 Task: Search one way flight ticket for 5 adults, 2 children, 1 infant in seat and 1 infant on lap in economy from Vineyard Haven: Martha's Vineyard Airport to Rockford: Chicago Rockford International Airport(was Northwest Chicagoland Regional Airport At Rockford) on 5-1-2023. Choice of flights is JetBlue. Number of bags: 2 checked bags. Price is upto 83000. Outbound departure time preference is 15:45.
Action: Mouse moved to (184, 339)
Screenshot: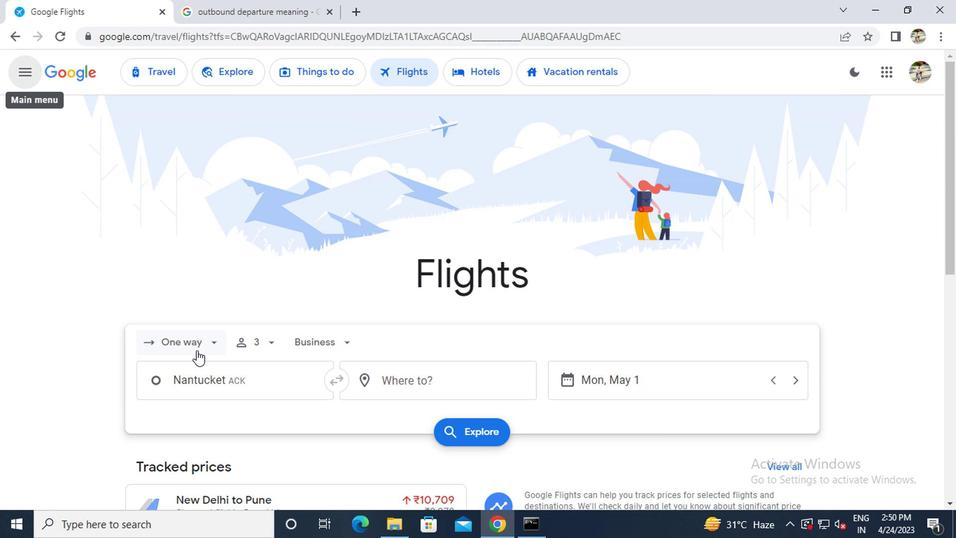 
Action: Mouse pressed left at (184, 339)
Screenshot: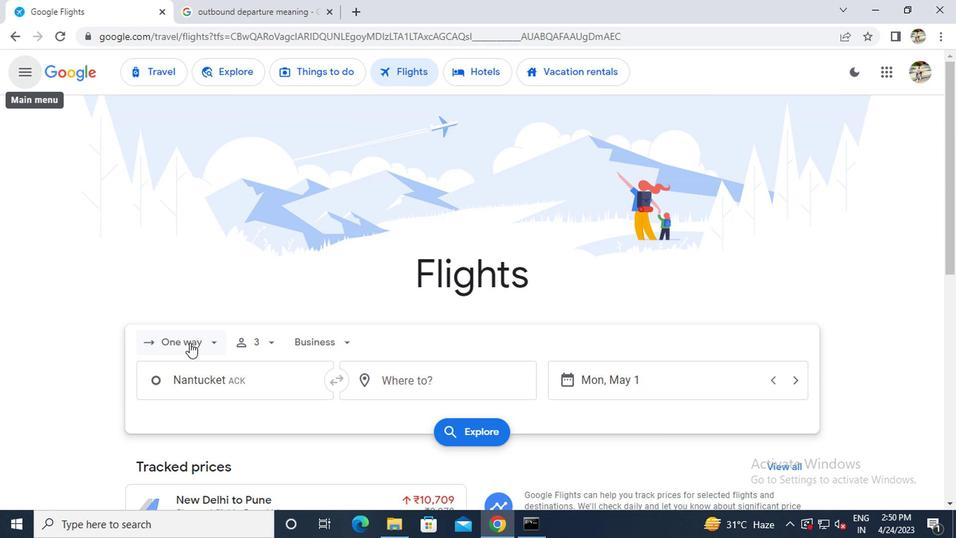 
Action: Mouse moved to (181, 400)
Screenshot: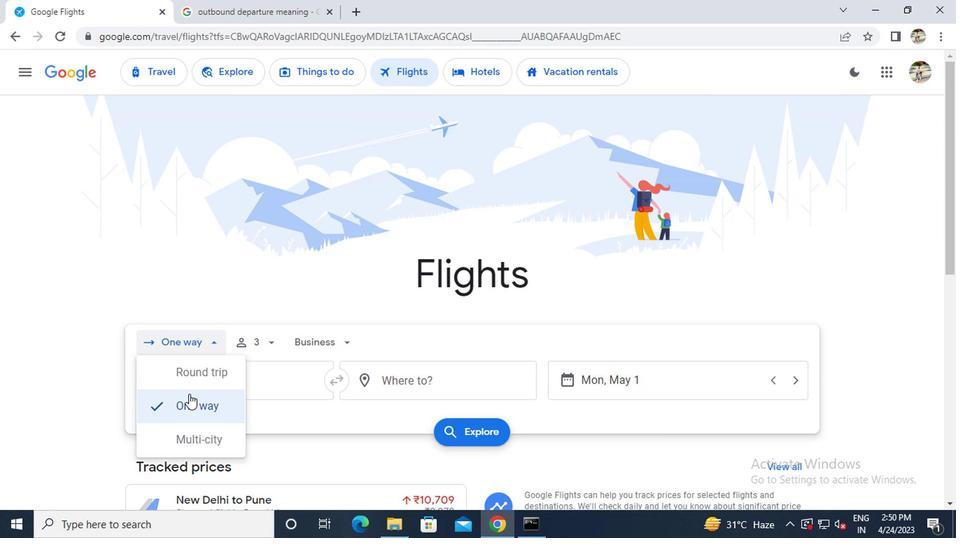 
Action: Mouse pressed left at (181, 400)
Screenshot: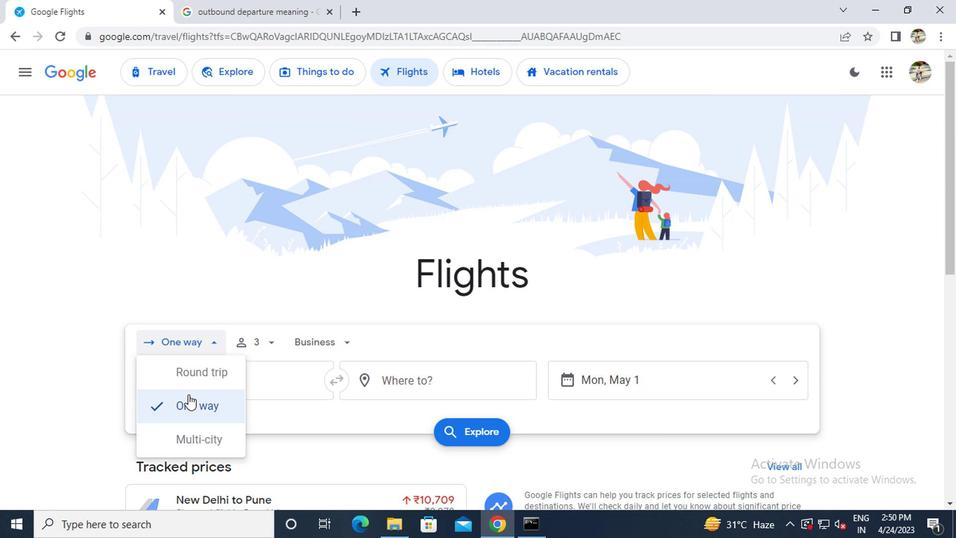 
Action: Mouse moved to (246, 350)
Screenshot: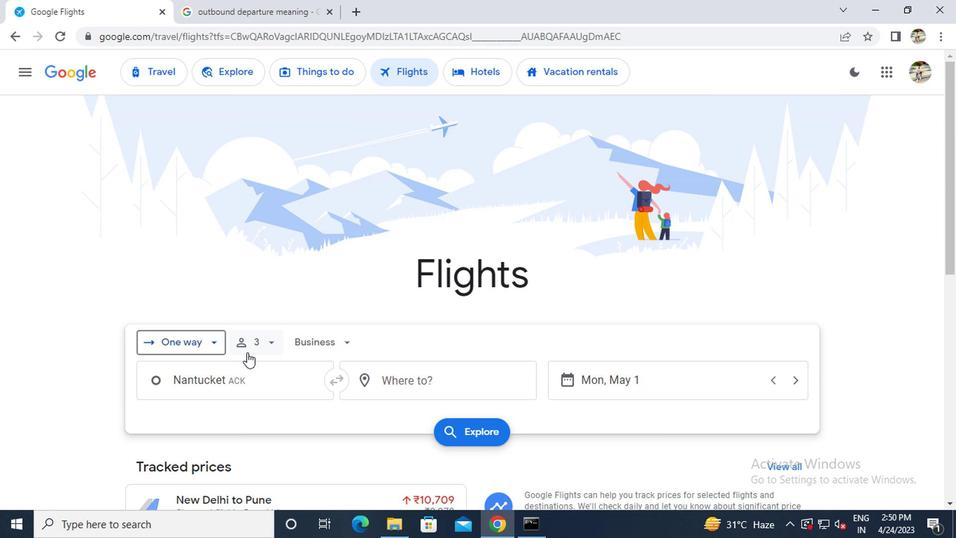
Action: Mouse pressed left at (246, 350)
Screenshot: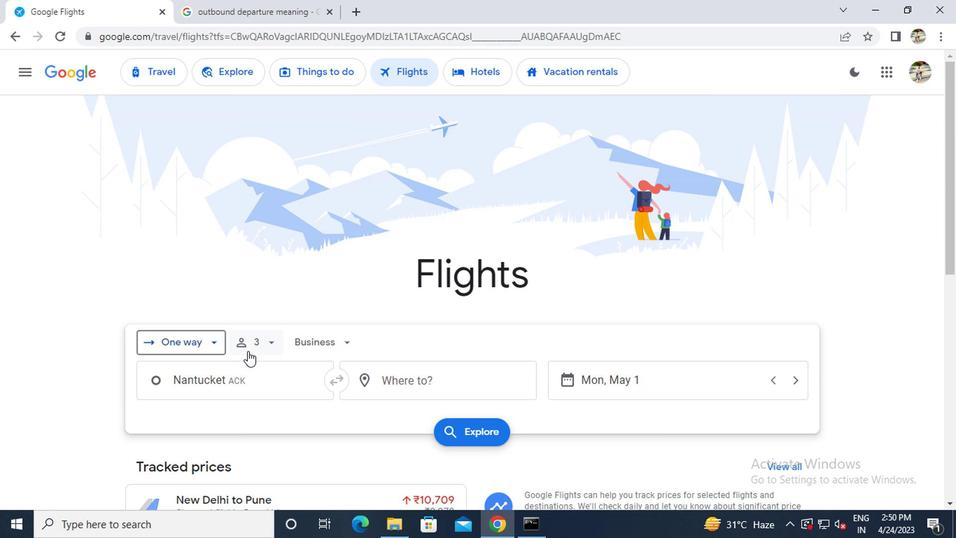 
Action: Mouse moved to (374, 378)
Screenshot: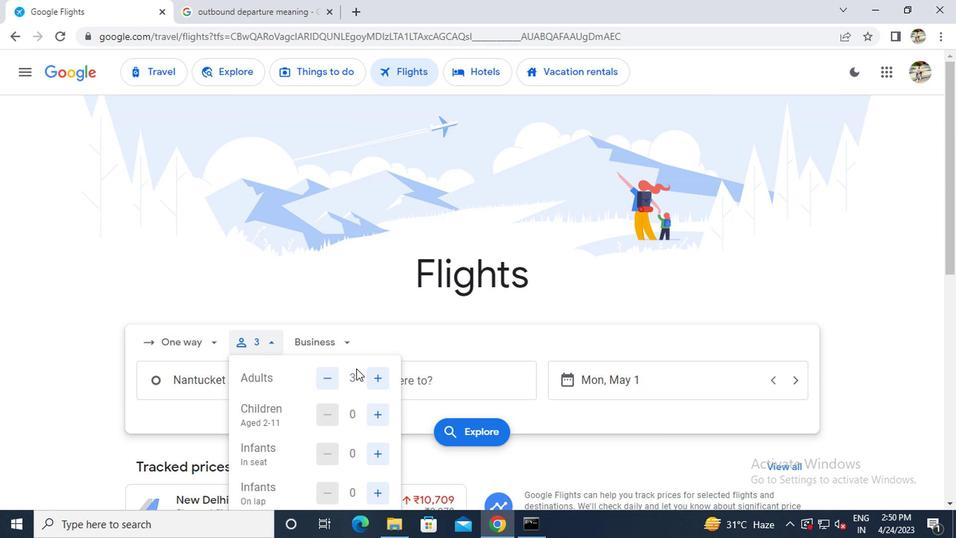 
Action: Mouse pressed left at (374, 378)
Screenshot: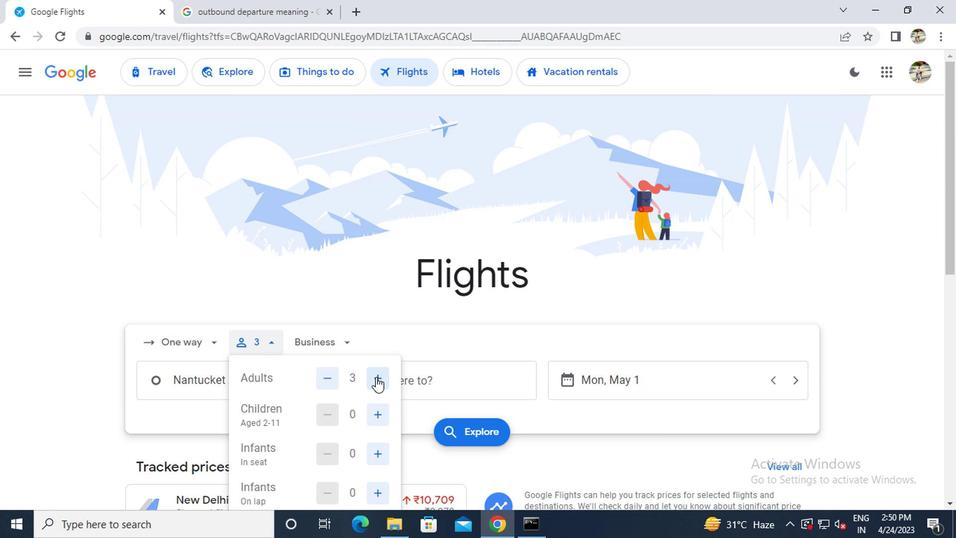 
Action: Mouse pressed left at (374, 378)
Screenshot: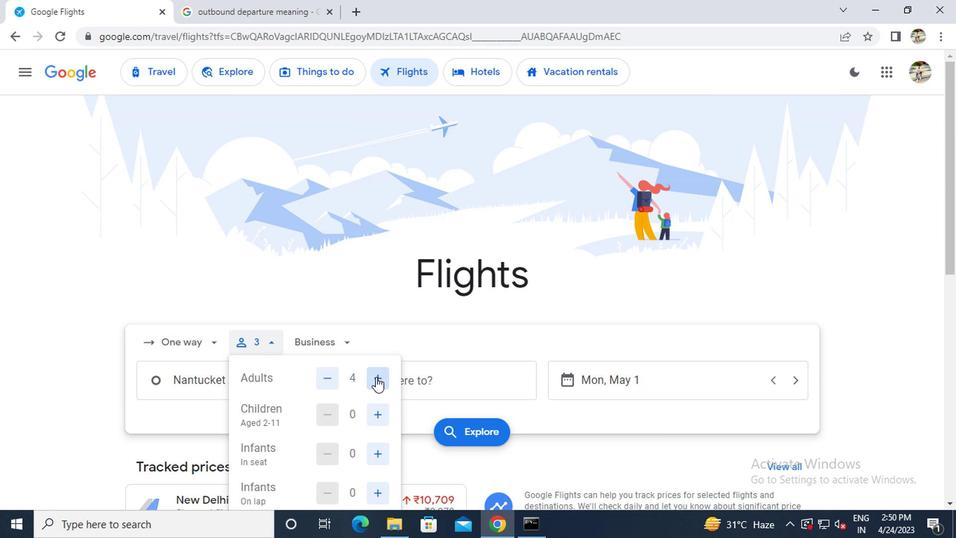 
Action: Mouse moved to (374, 406)
Screenshot: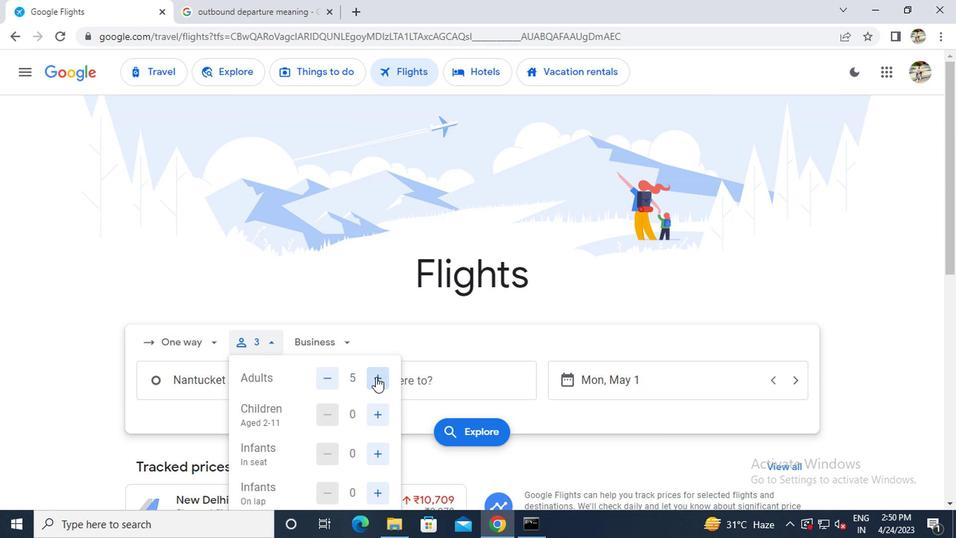 
Action: Mouse pressed left at (374, 406)
Screenshot: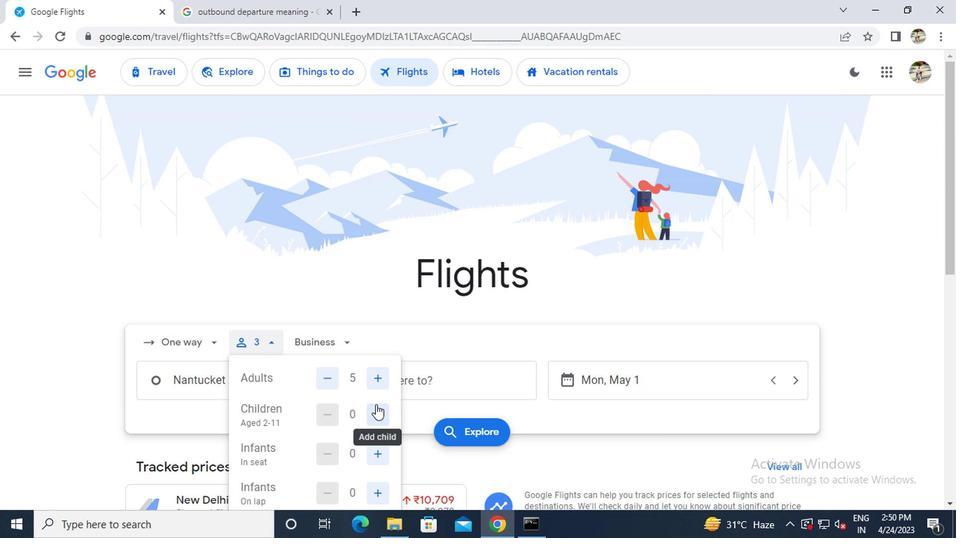 
Action: Mouse pressed left at (374, 406)
Screenshot: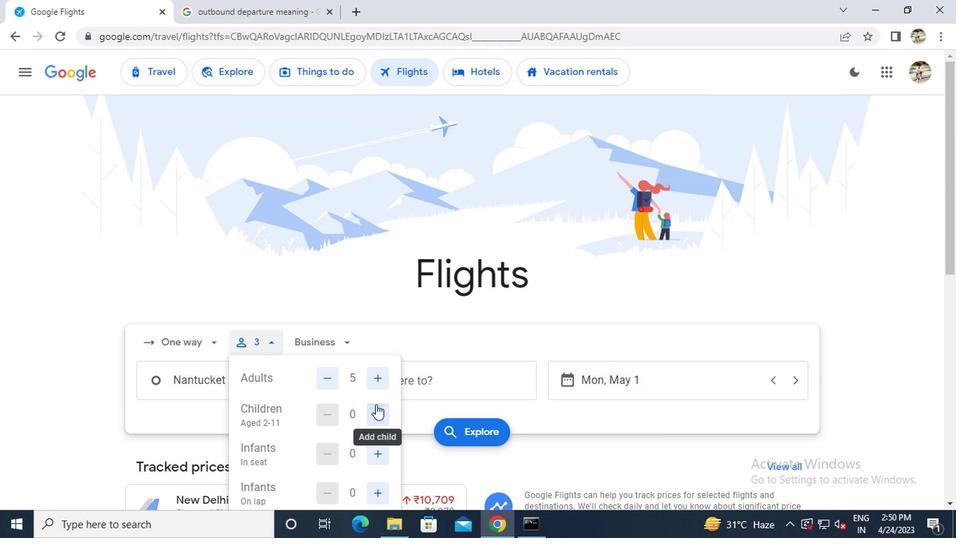 
Action: Mouse moved to (367, 451)
Screenshot: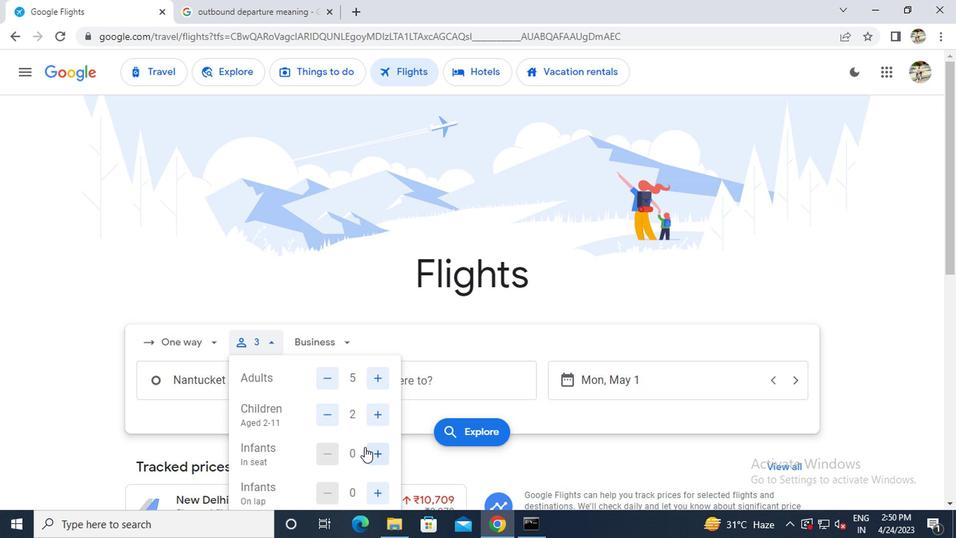 
Action: Mouse pressed left at (367, 451)
Screenshot: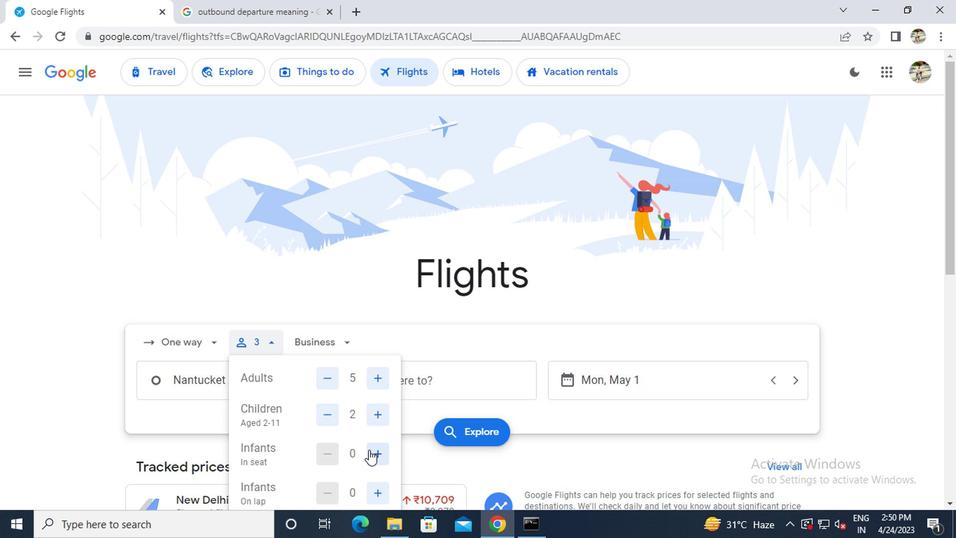 
Action: Mouse moved to (375, 490)
Screenshot: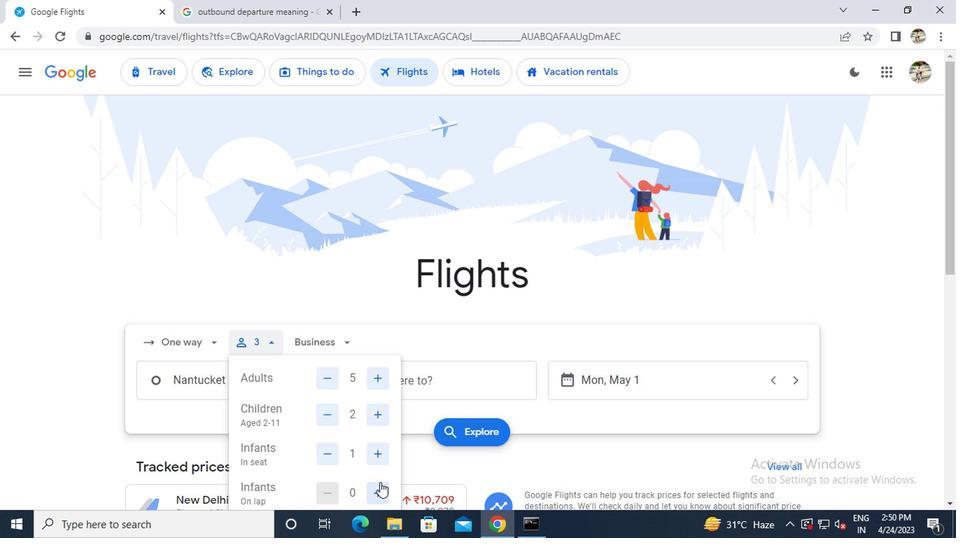 
Action: Mouse pressed left at (375, 490)
Screenshot: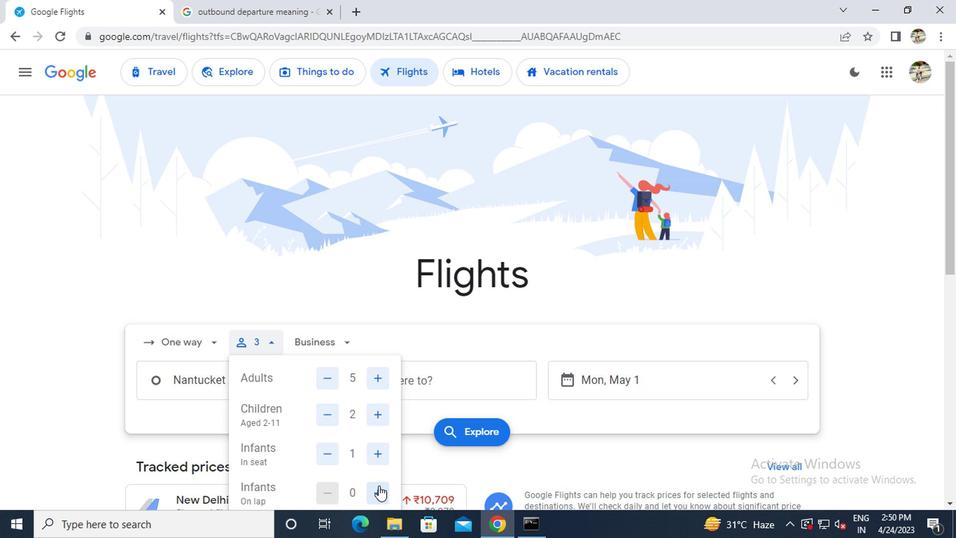 
Action: Mouse moved to (367, 479)
Screenshot: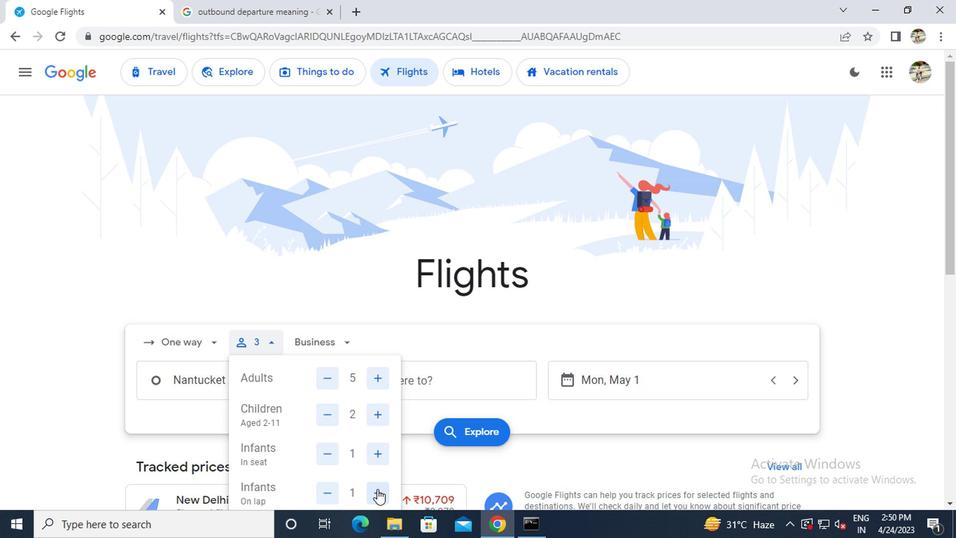 
Action: Mouse scrolled (367, 478) with delta (0, 0)
Screenshot: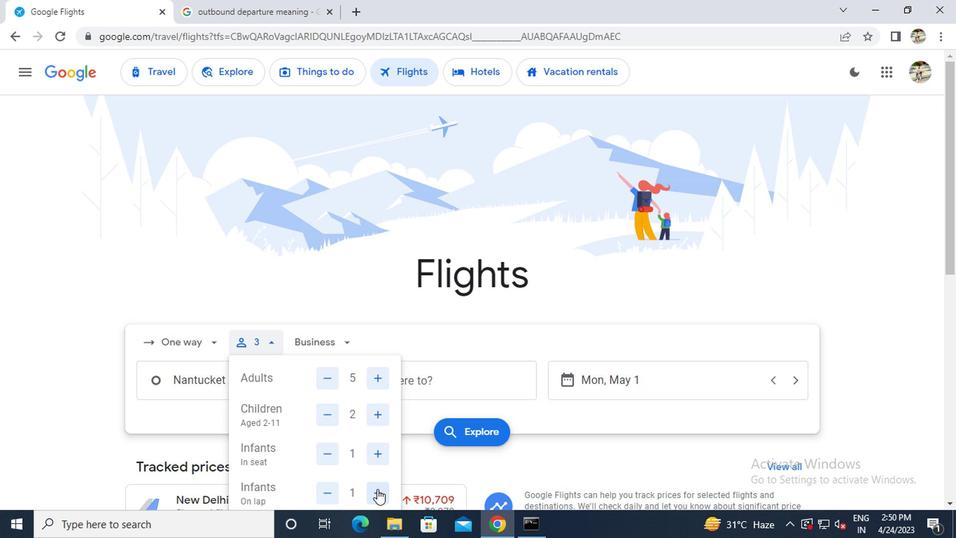
Action: Mouse scrolled (367, 478) with delta (0, 0)
Screenshot: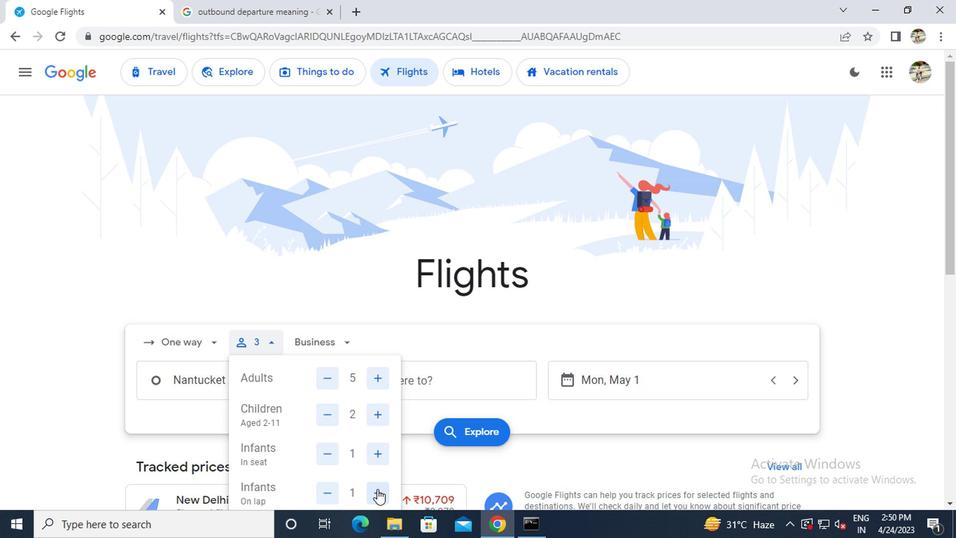 
Action: Mouse moved to (363, 395)
Screenshot: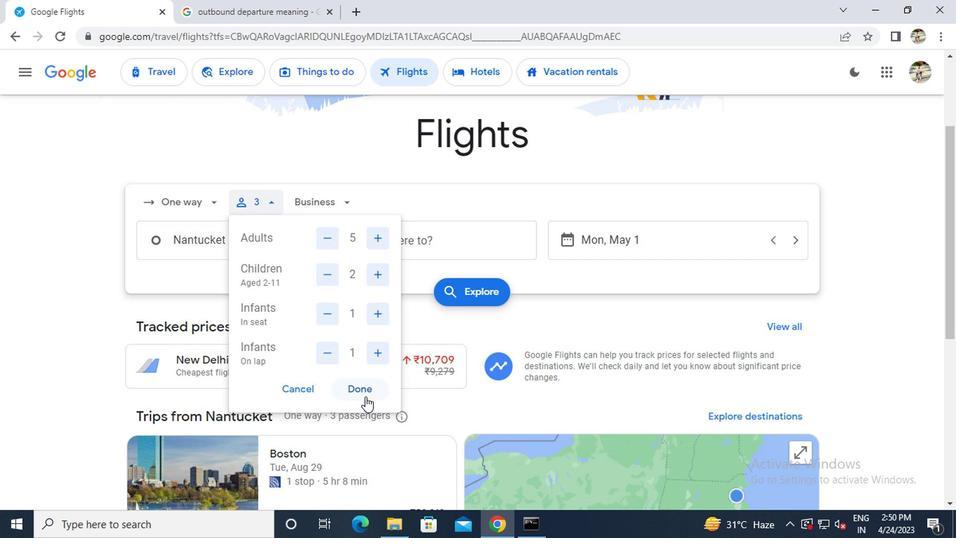 
Action: Mouse pressed left at (363, 395)
Screenshot: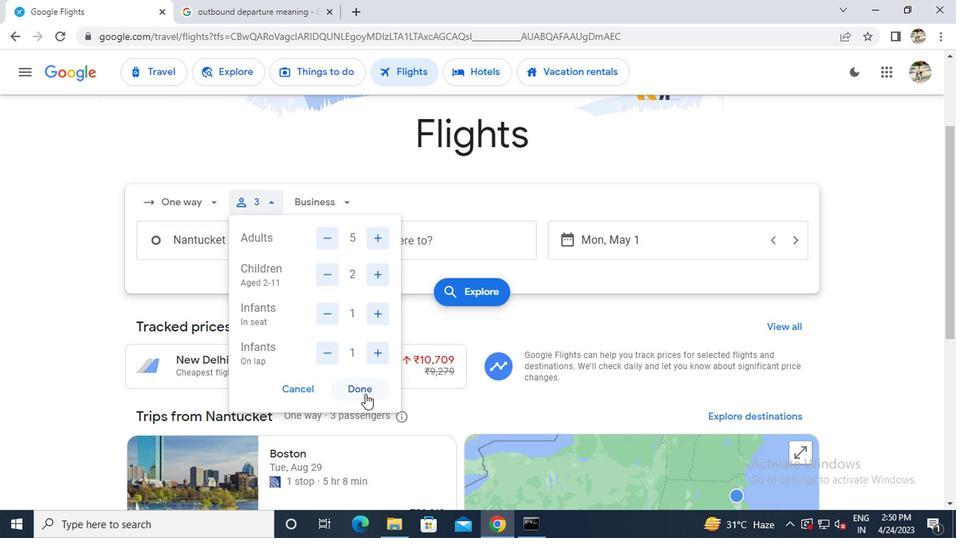 
Action: Mouse moved to (302, 196)
Screenshot: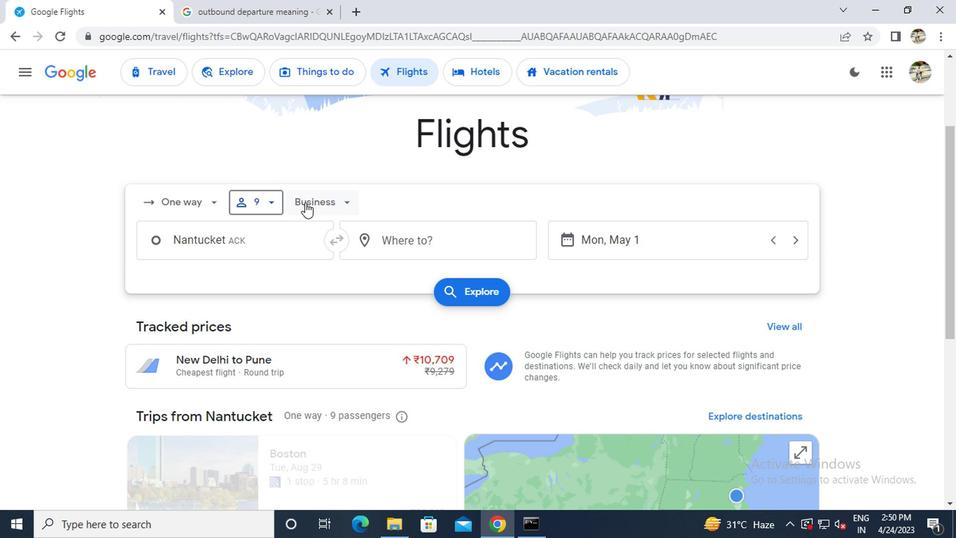 
Action: Mouse pressed left at (302, 196)
Screenshot: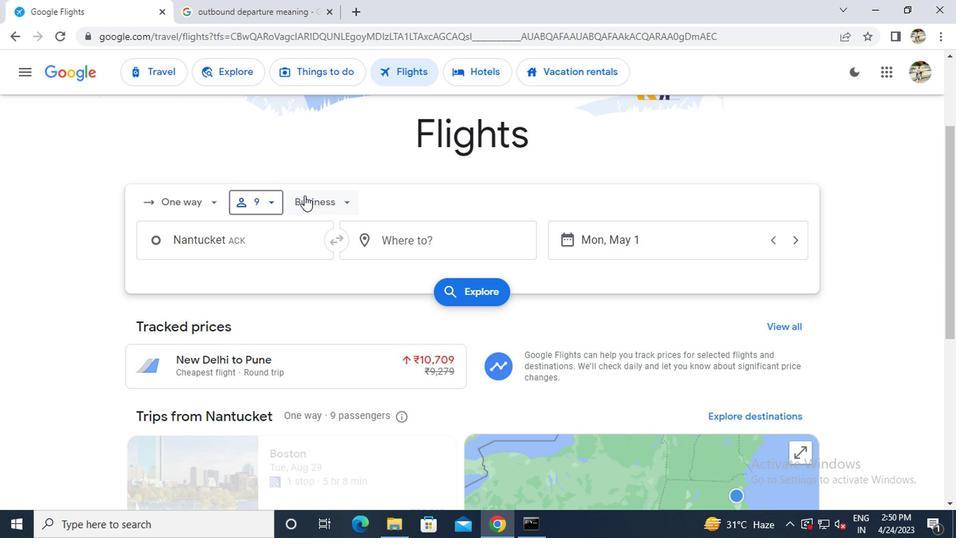 
Action: Mouse moved to (323, 228)
Screenshot: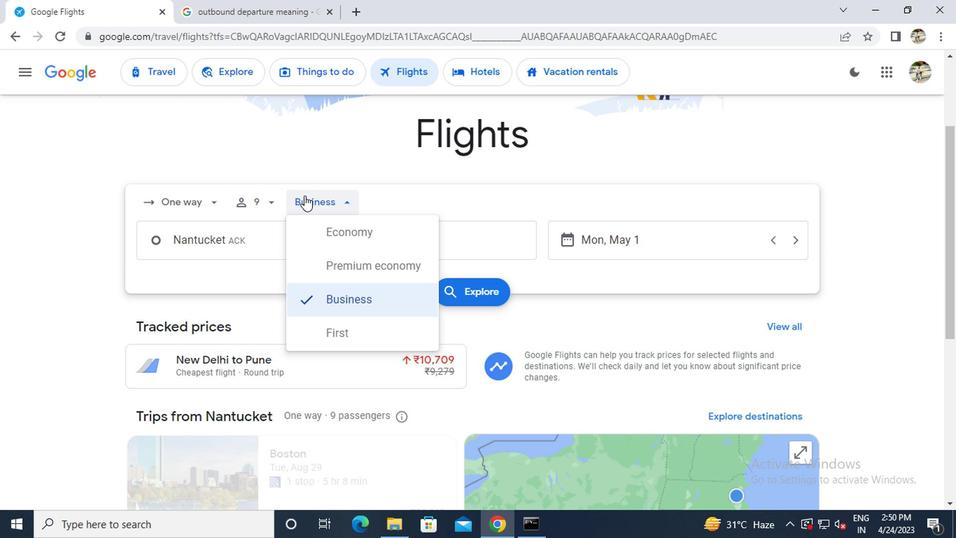 
Action: Mouse pressed left at (323, 228)
Screenshot: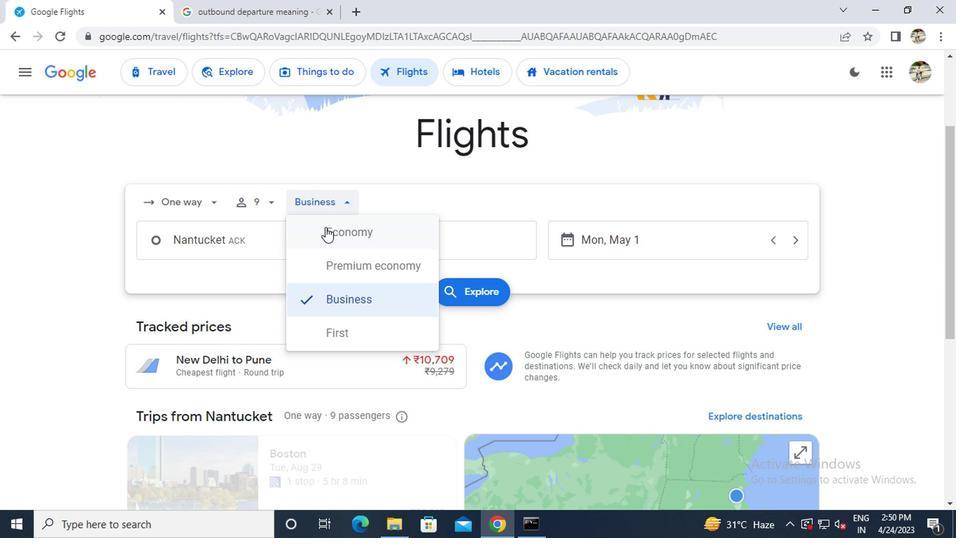 
Action: Mouse moved to (242, 243)
Screenshot: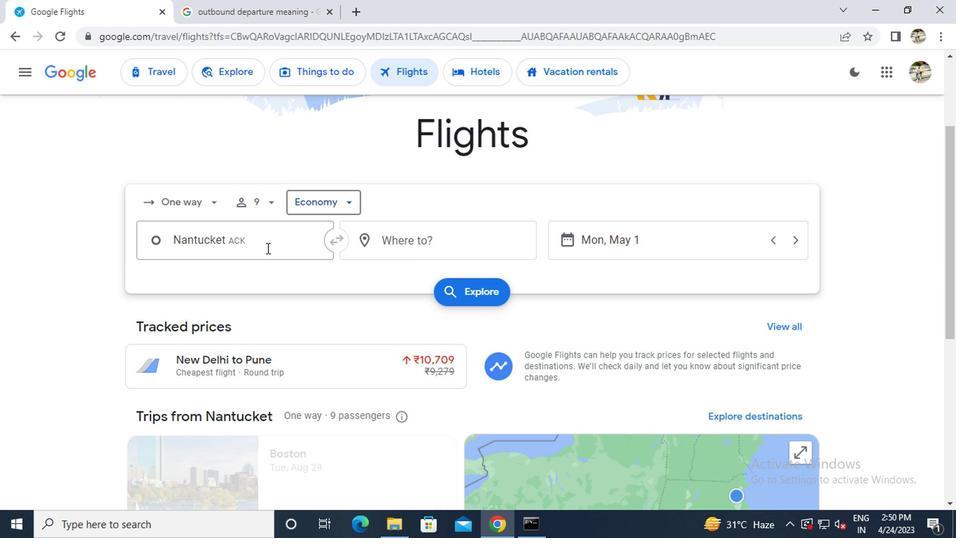 
Action: Mouse pressed left at (242, 243)
Screenshot: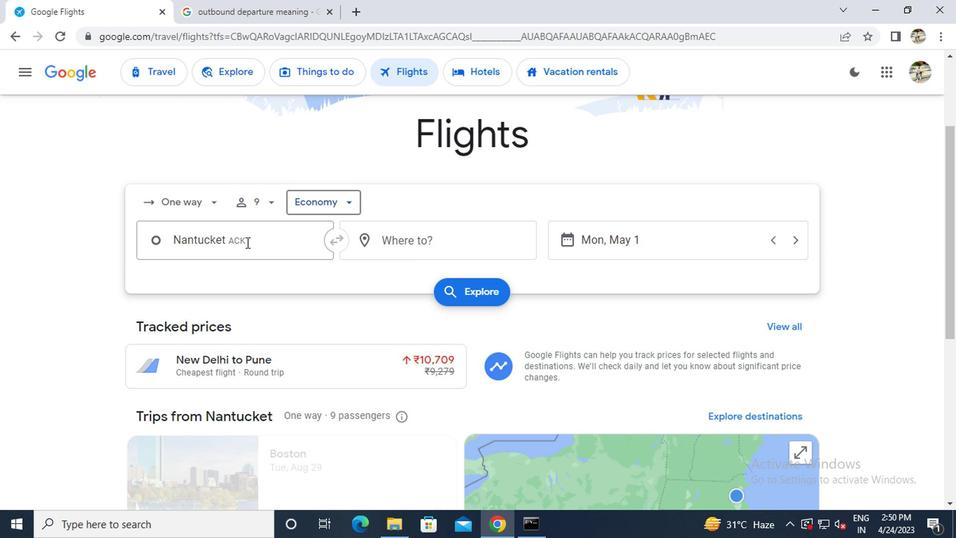 
Action: Key pressed <Key.caps_lock>v<Key.caps_lock>ineyard<Key.space>haven<Key.backspace><Key.backspace><Key.backspace><Key.backspace><Key.backspace>
Screenshot: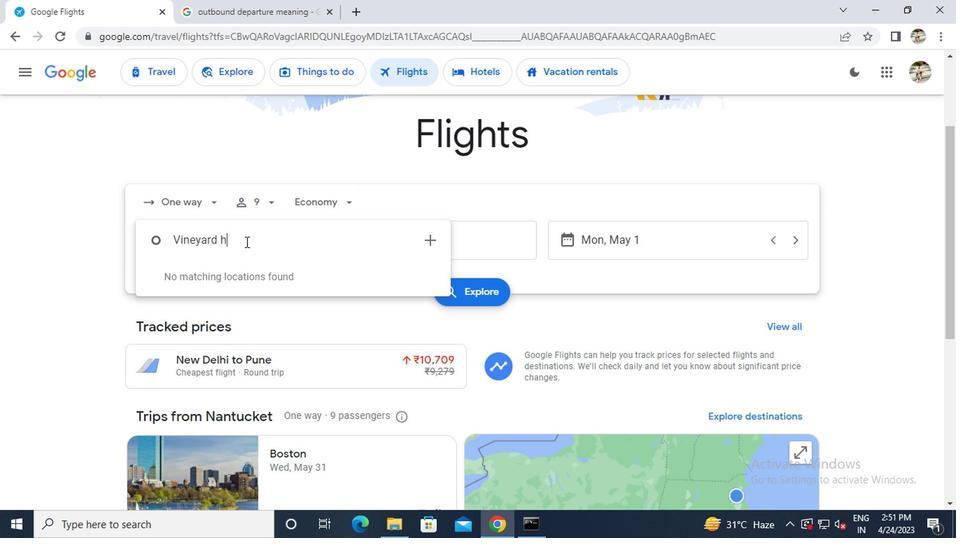 
Action: Mouse moved to (238, 351)
Screenshot: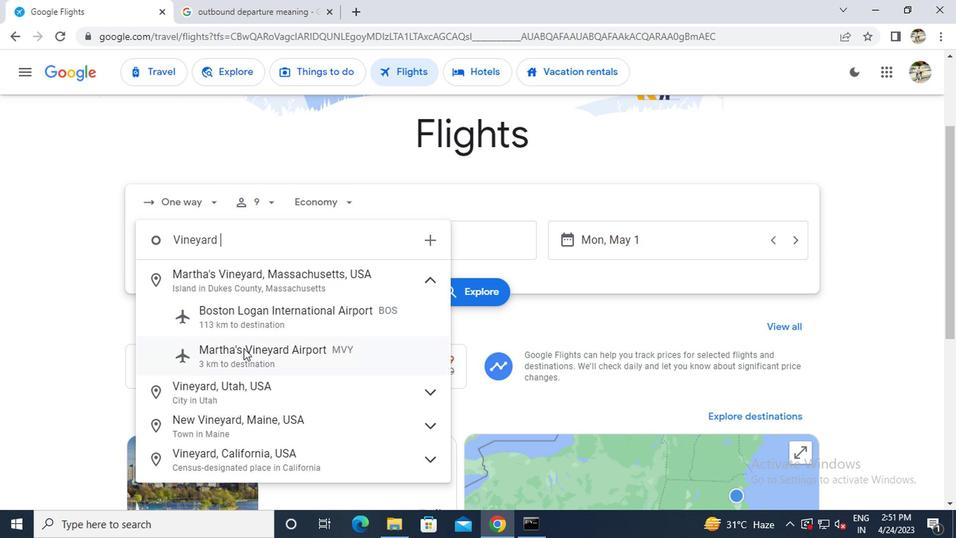 
Action: Mouse pressed left at (238, 351)
Screenshot: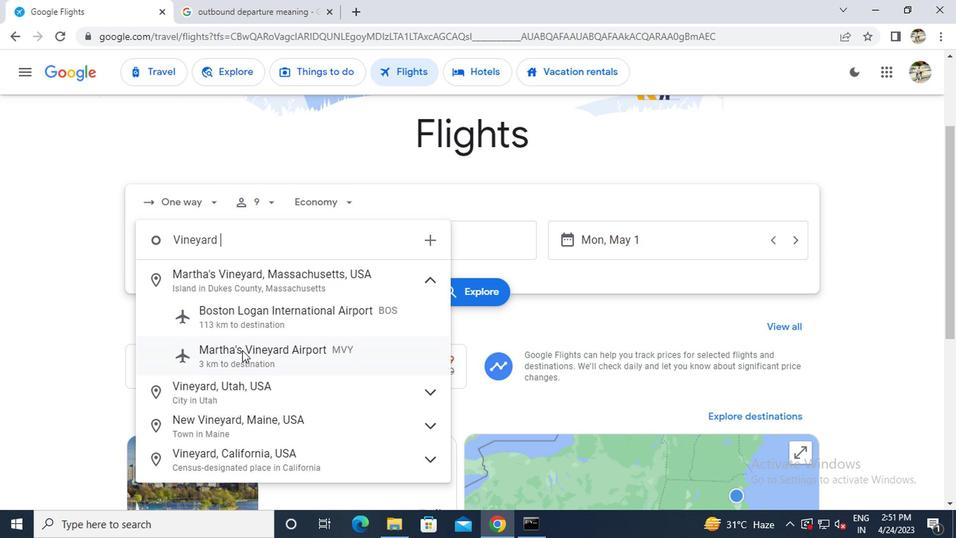 
Action: Mouse moved to (432, 250)
Screenshot: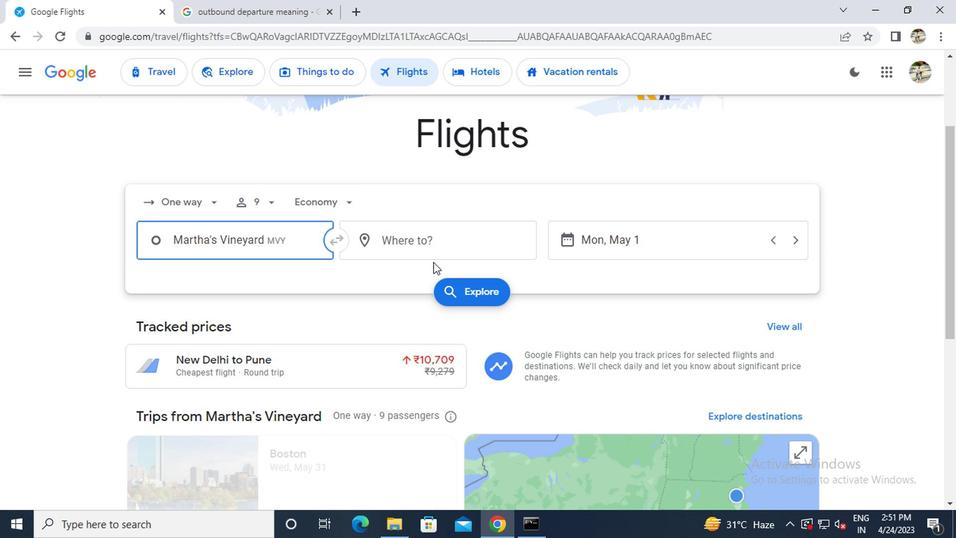 
Action: Mouse pressed left at (432, 250)
Screenshot: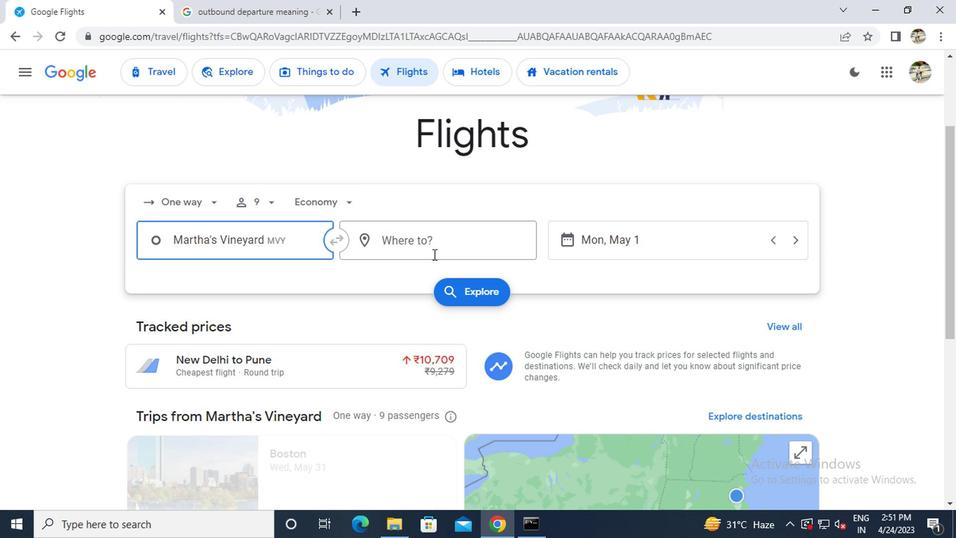 
Action: Key pressed <Key.caps_lock>r<Key.caps_lock>ockford
Screenshot: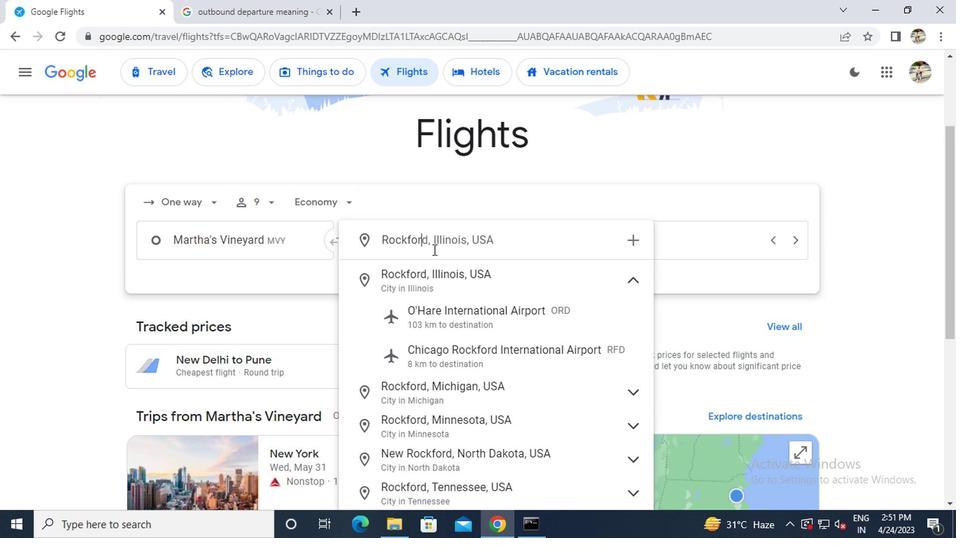 
Action: Mouse moved to (445, 353)
Screenshot: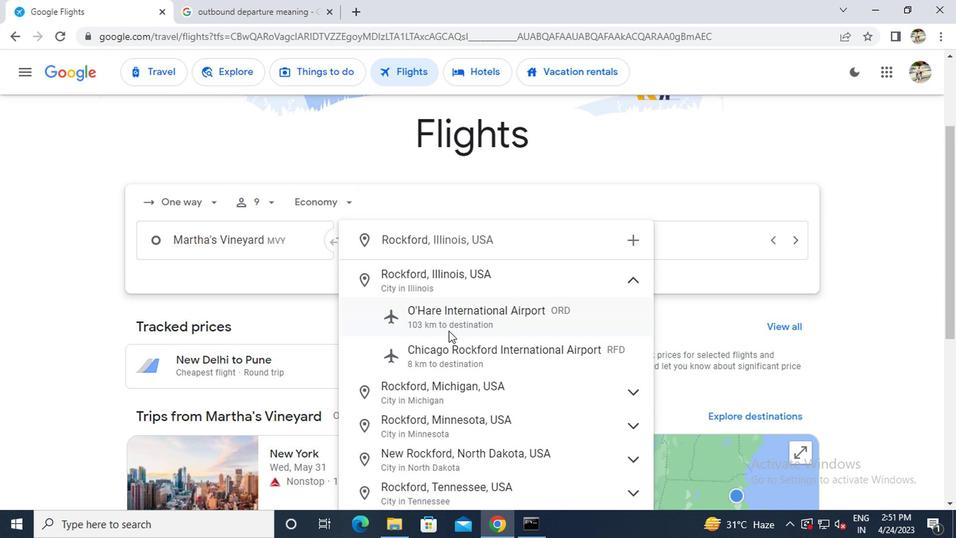 
Action: Mouse pressed left at (445, 353)
Screenshot: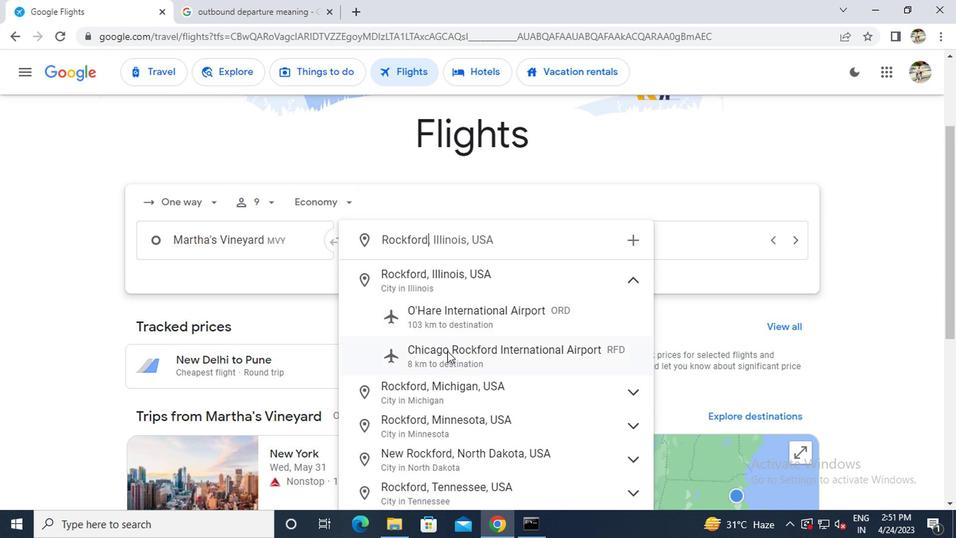 
Action: Mouse moved to (721, 238)
Screenshot: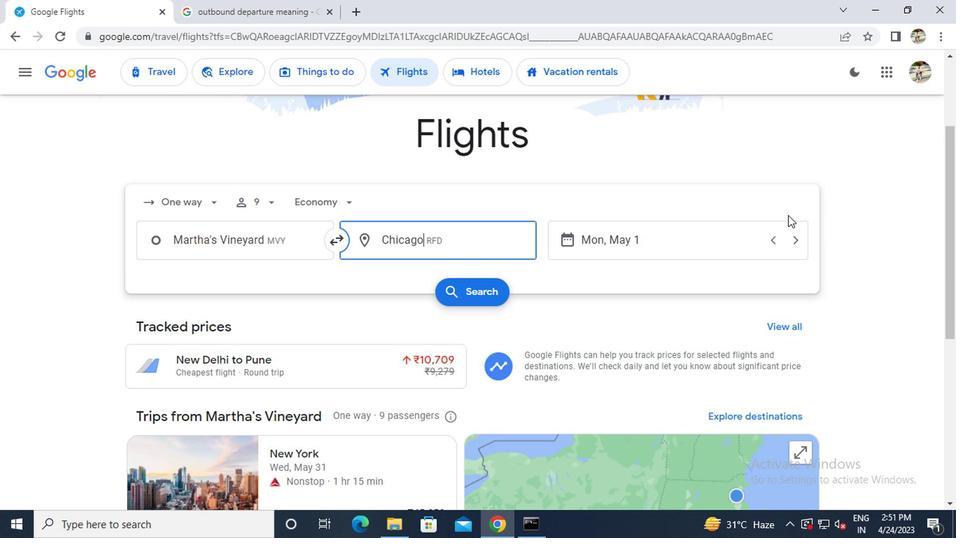
Action: Mouse pressed left at (721, 238)
Screenshot: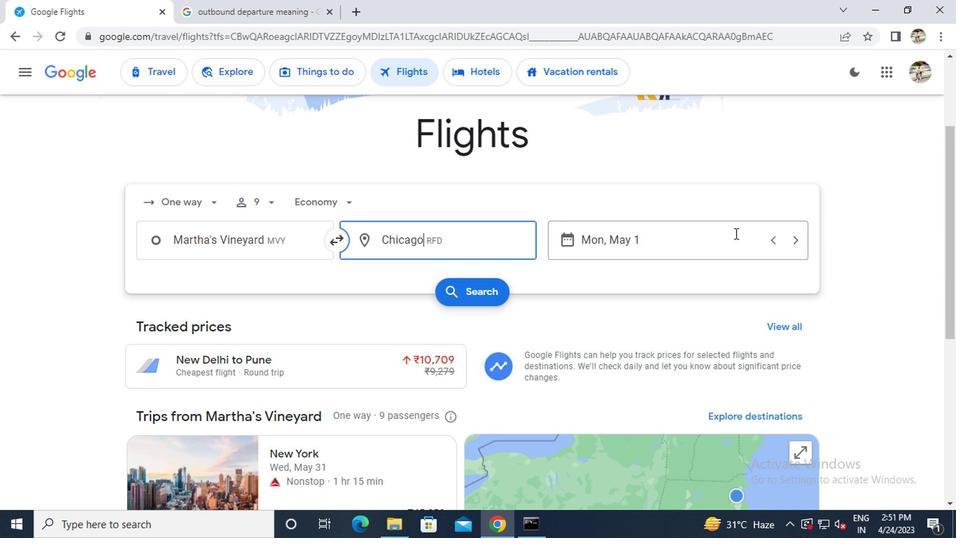 
Action: Mouse moved to (608, 253)
Screenshot: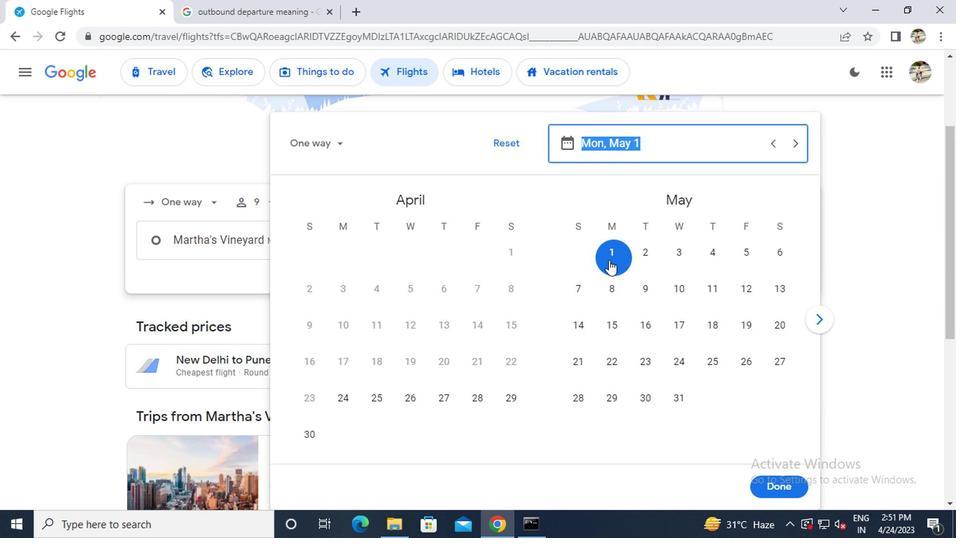 
Action: Mouse pressed left at (608, 253)
Screenshot: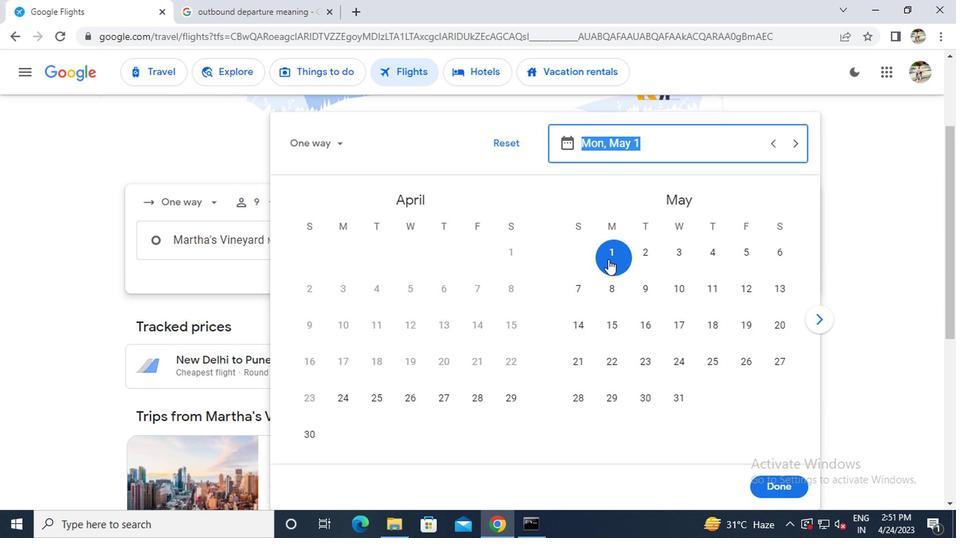 
Action: Mouse moved to (768, 480)
Screenshot: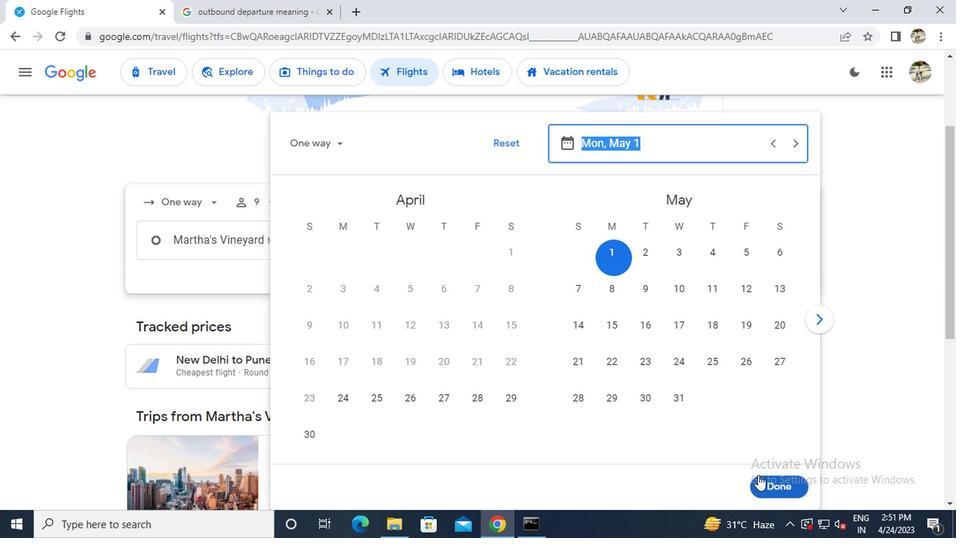 
Action: Mouse pressed left at (768, 480)
Screenshot: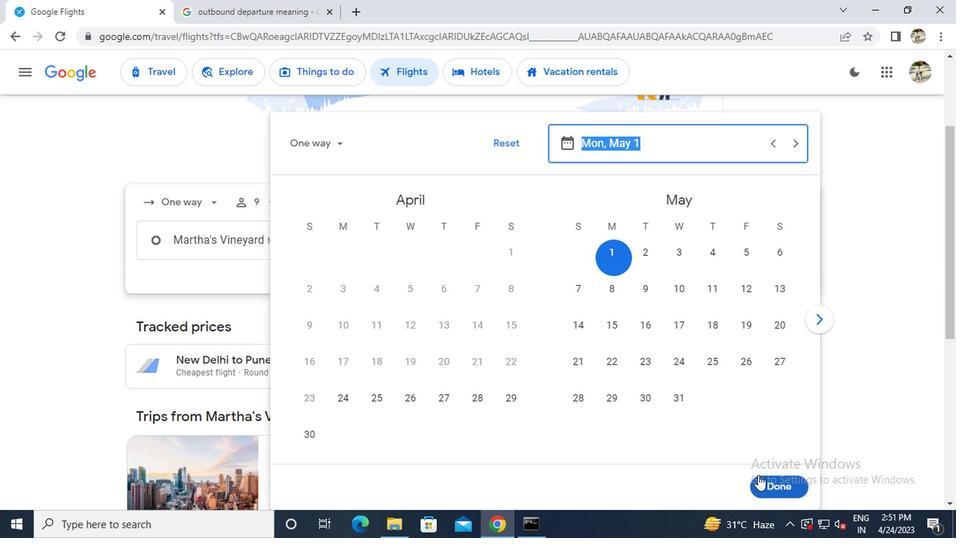 
Action: Mouse moved to (477, 289)
Screenshot: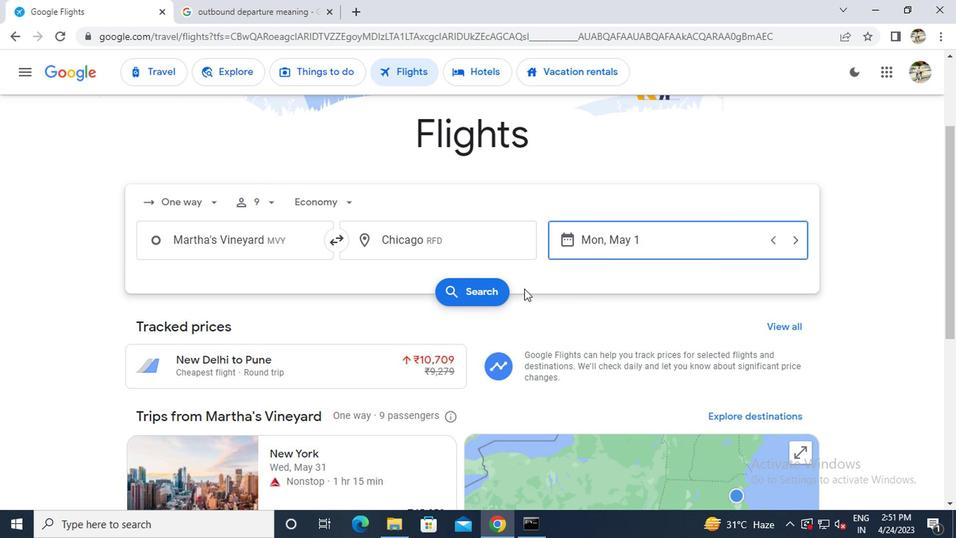 
Action: Mouse pressed left at (477, 289)
Screenshot: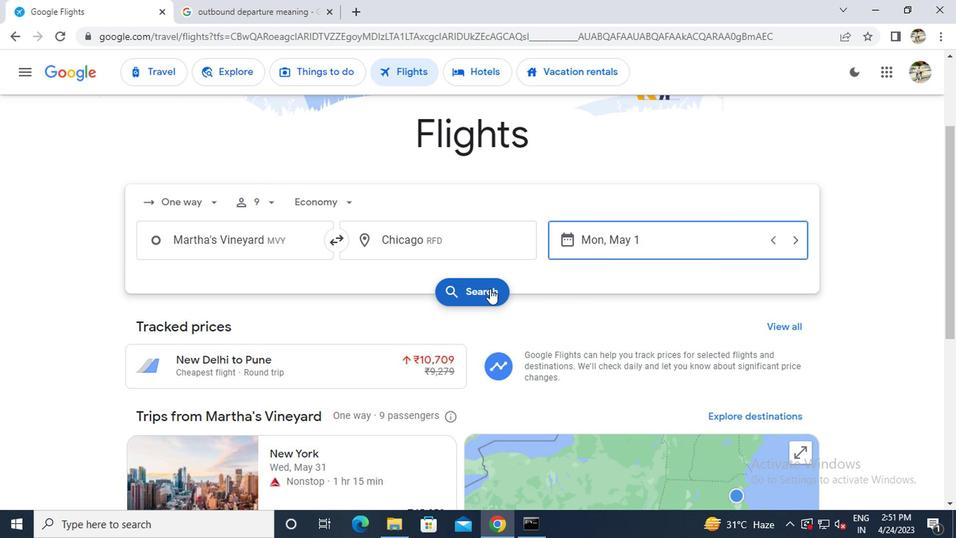 
Action: Mouse moved to (158, 202)
Screenshot: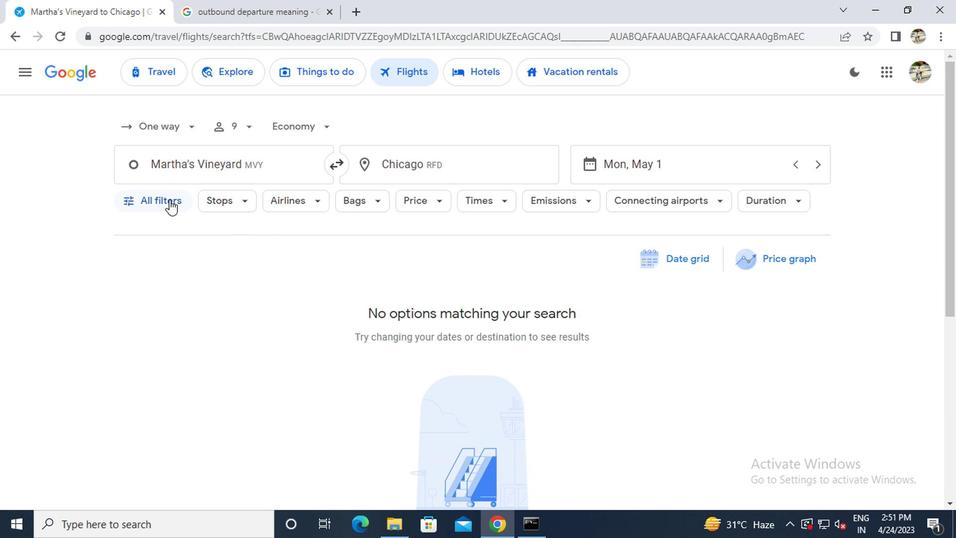 
Action: Mouse pressed left at (158, 202)
Screenshot: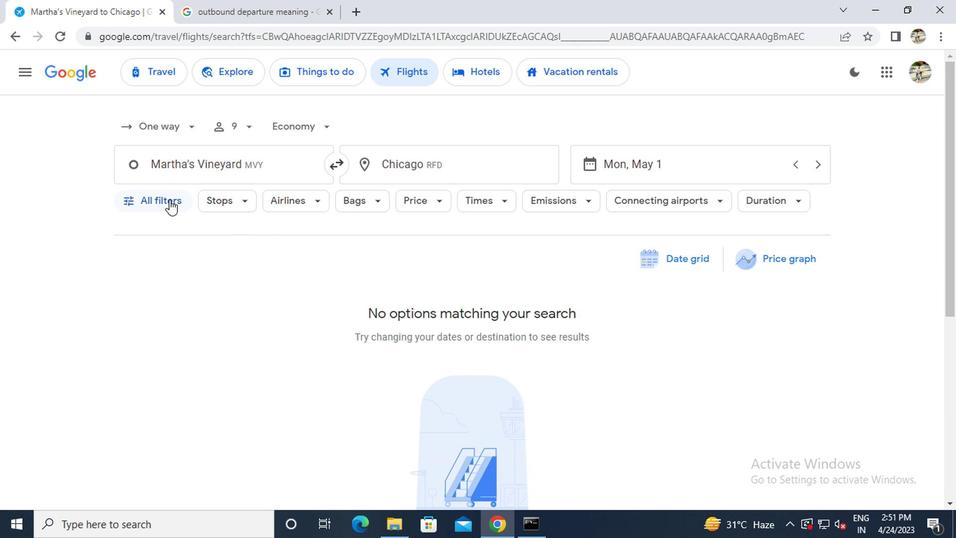 
Action: Mouse moved to (157, 202)
Screenshot: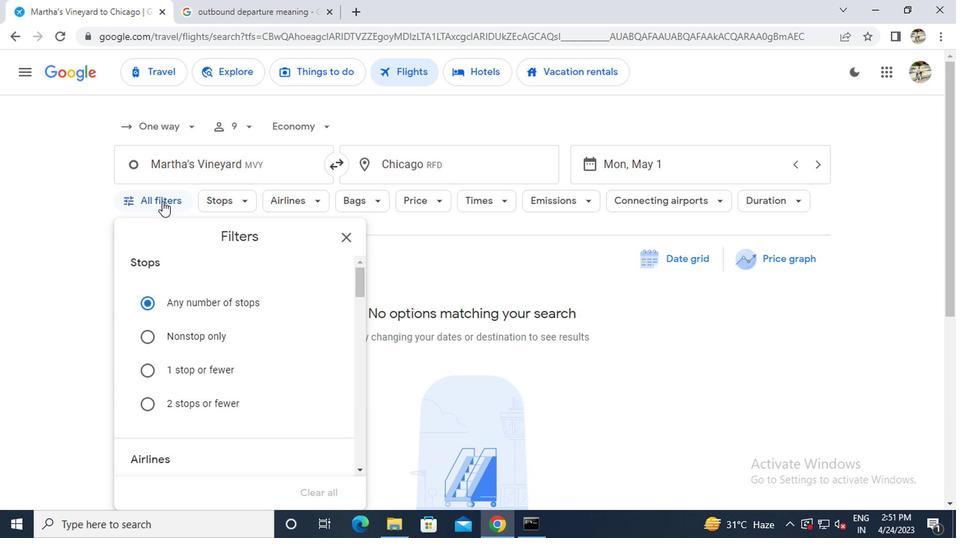 
Action: Mouse scrolled (157, 202) with delta (0, 0)
Screenshot: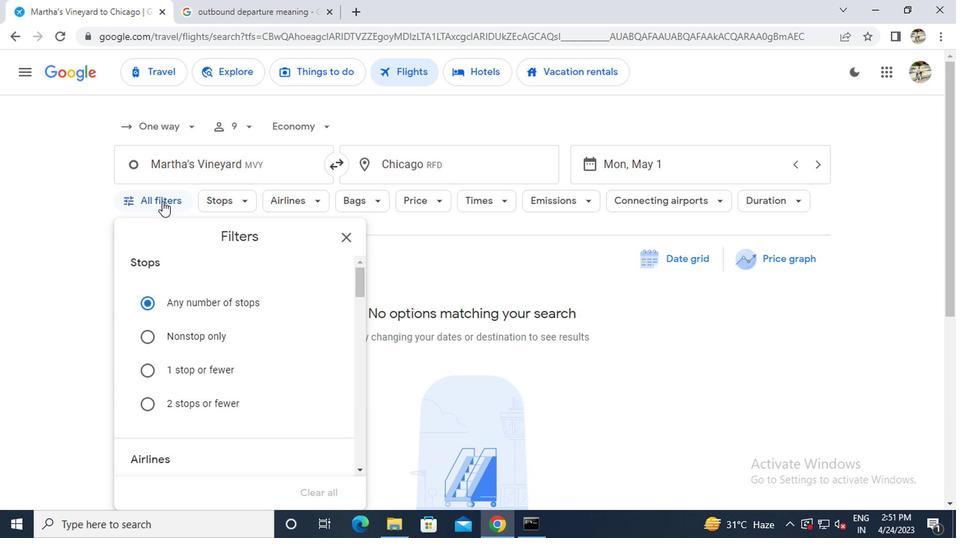 
Action: Mouse moved to (156, 203)
Screenshot: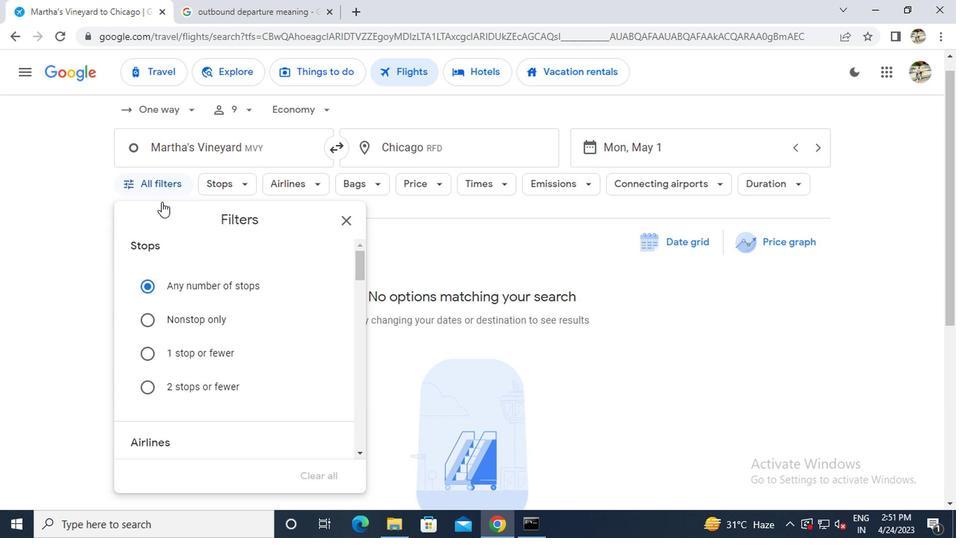 
Action: Mouse scrolled (156, 202) with delta (0, 0)
Screenshot: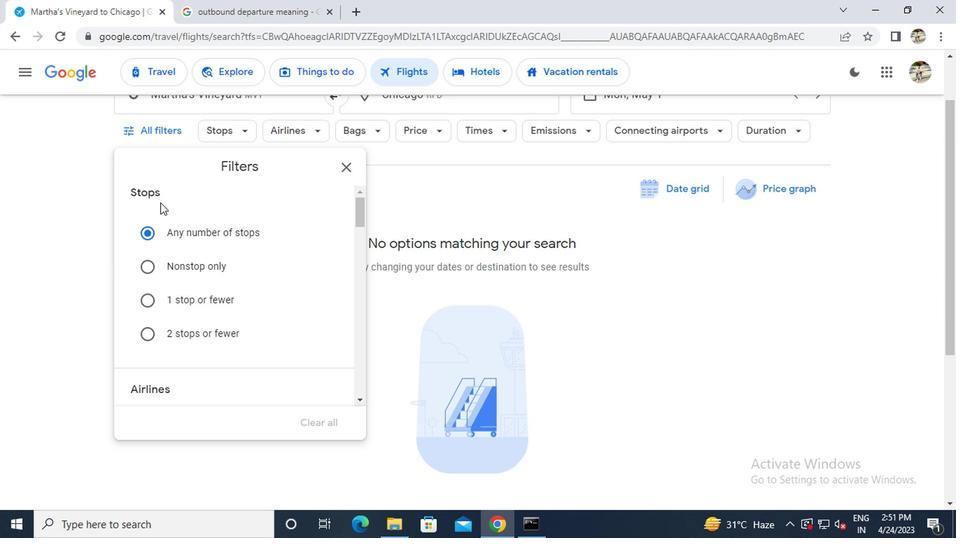 
Action: Mouse moved to (173, 233)
Screenshot: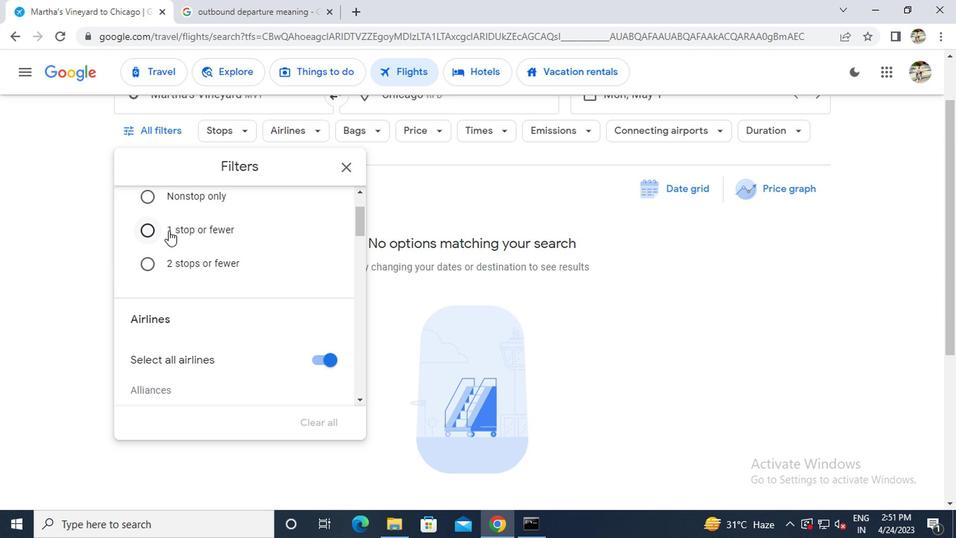 
Action: Mouse scrolled (173, 232) with delta (0, 0)
Screenshot: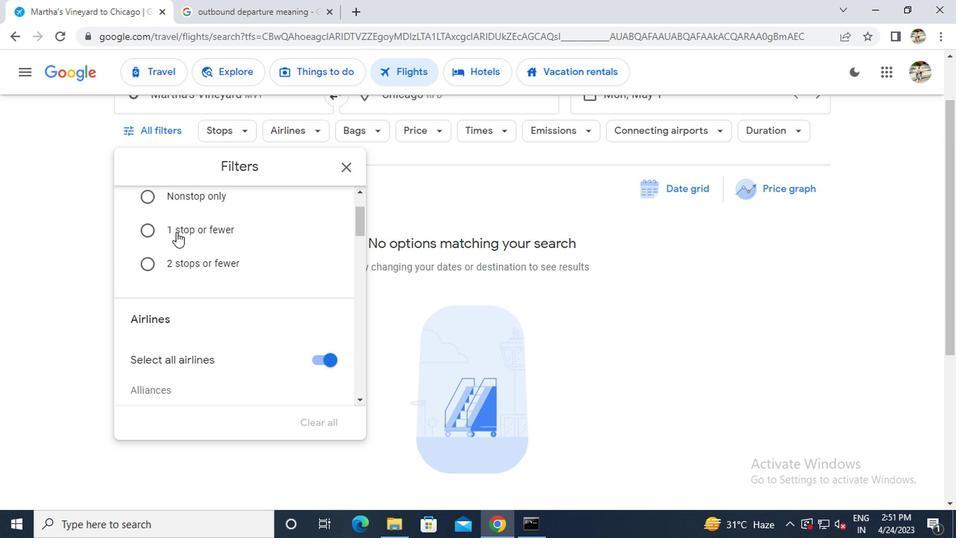 
Action: Mouse moved to (174, 233)
Screenshot: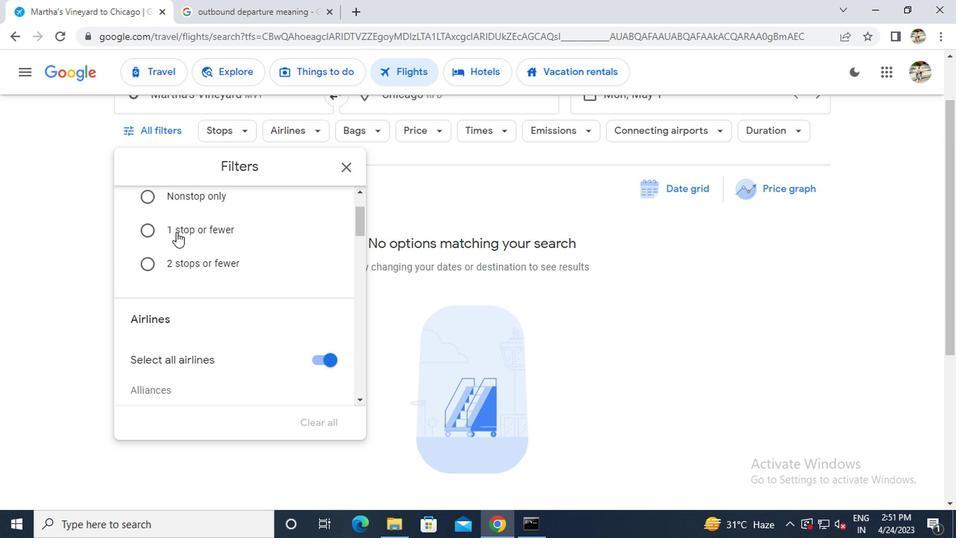 
Action: Mouse scrolled (174, 233) with delta (0, 0)
Screenshot: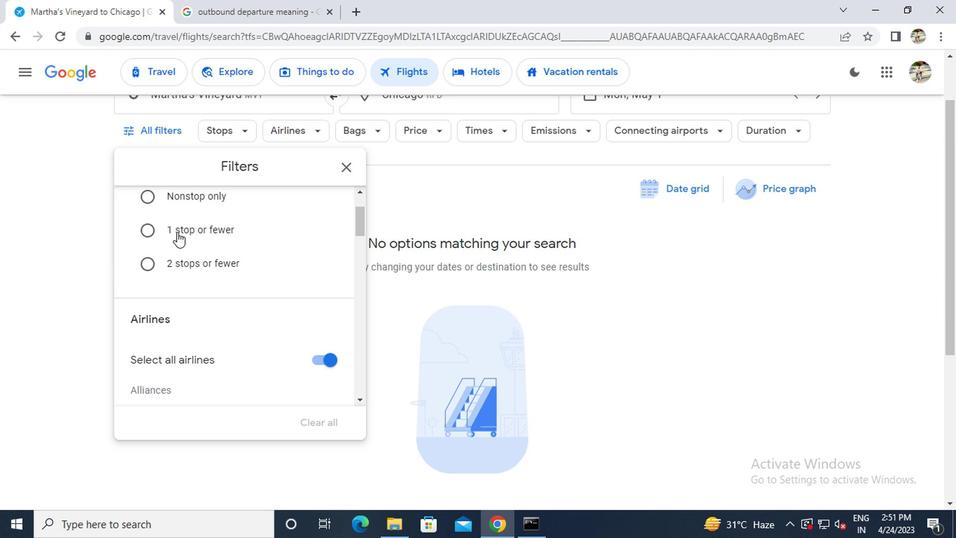 
Action: Mouse moved to (174, 234)
Screenshot: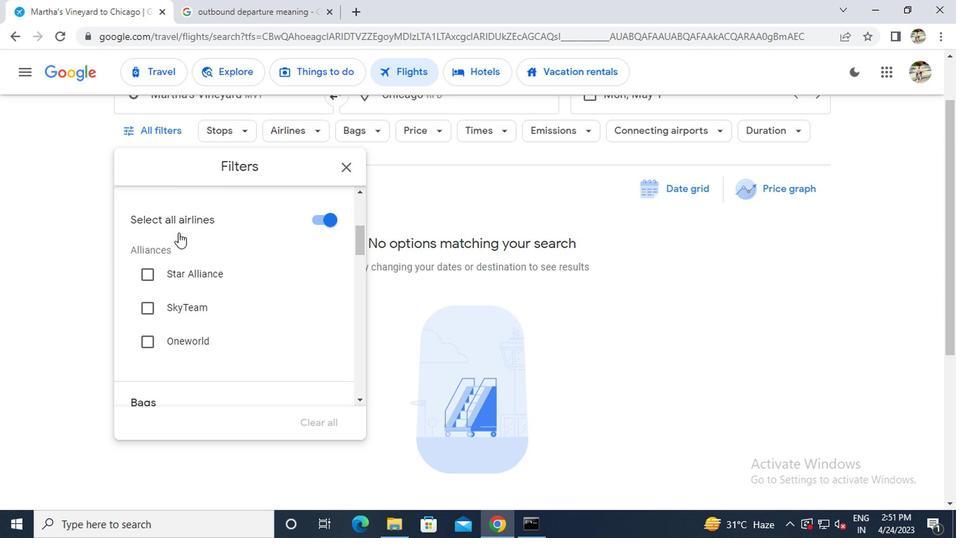 
Action: Mouse scrolled (174, 233) with delta (0, 0)
Screenshot: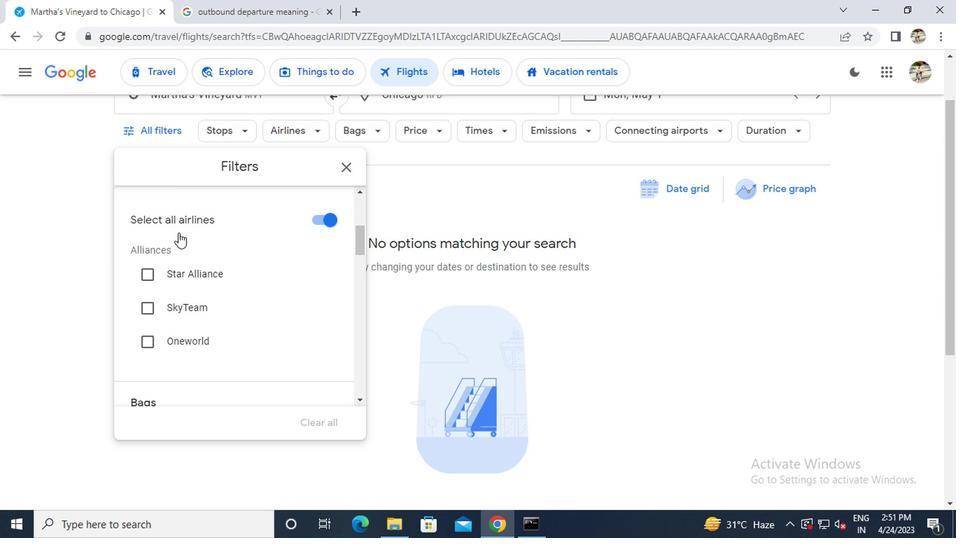 
Action: Mouse scrolled (174, 233) with delta (0, 0)
Screenshot: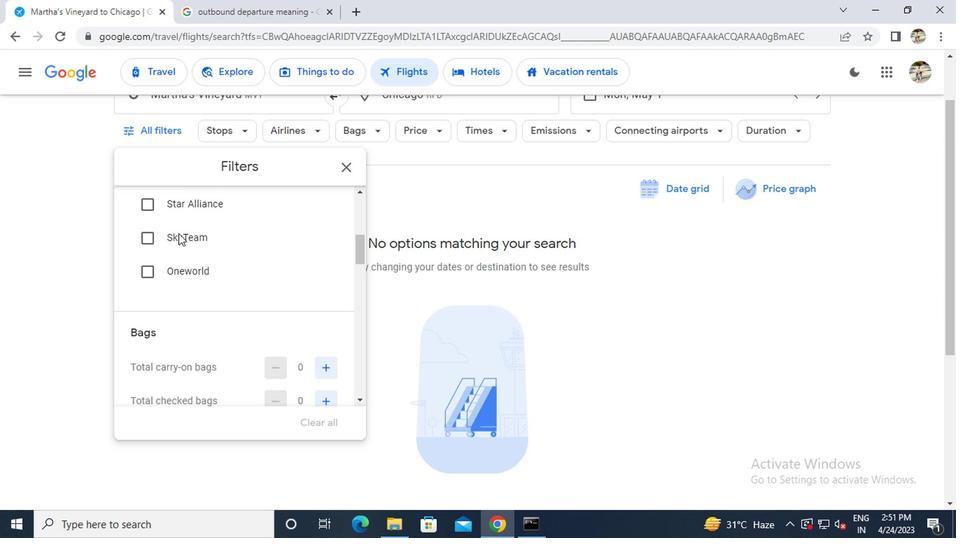 
Action: Mouse moved to (185, 241)
Screenshot: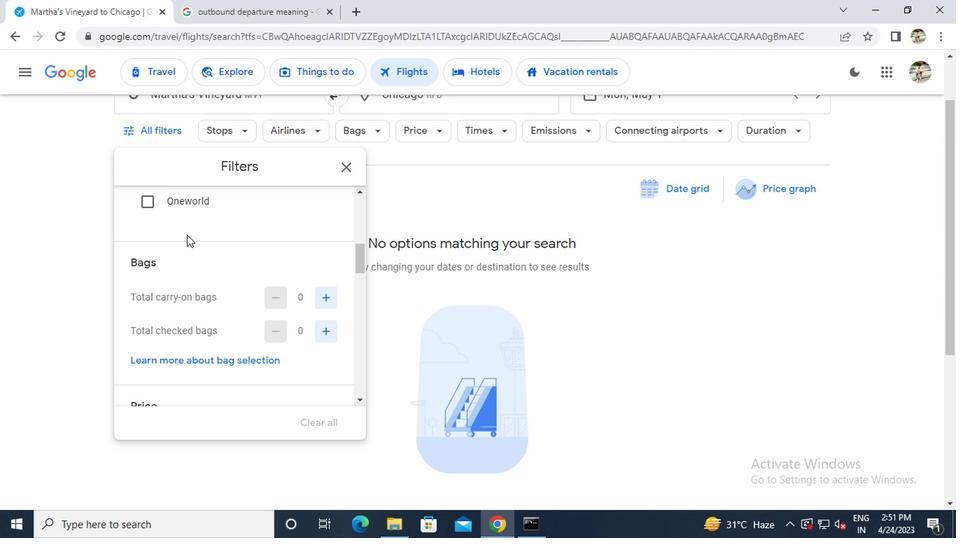 
Action: Mouse scrolled (185, 240) with delta (0, 0)
Screenshot: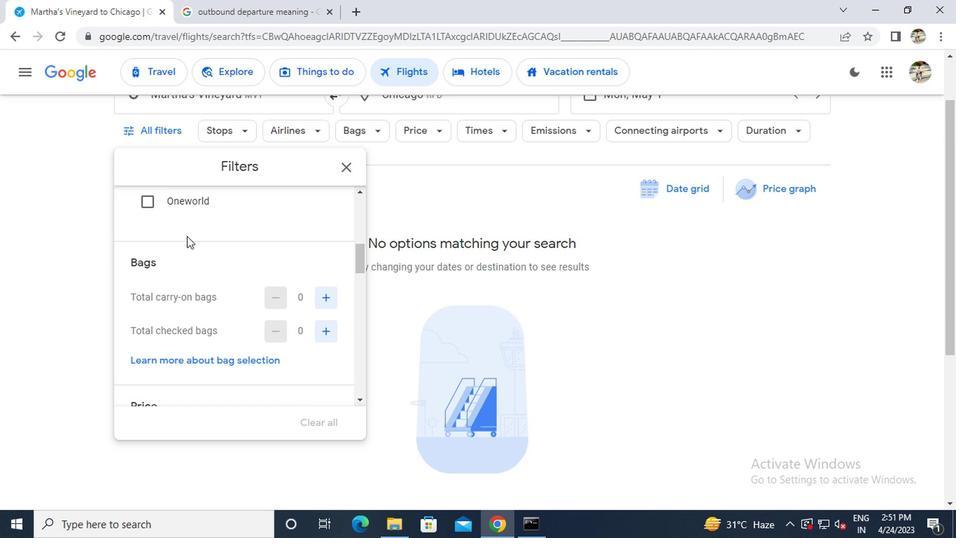 
Action: Mouse moved to (323, 257)
Screenshot: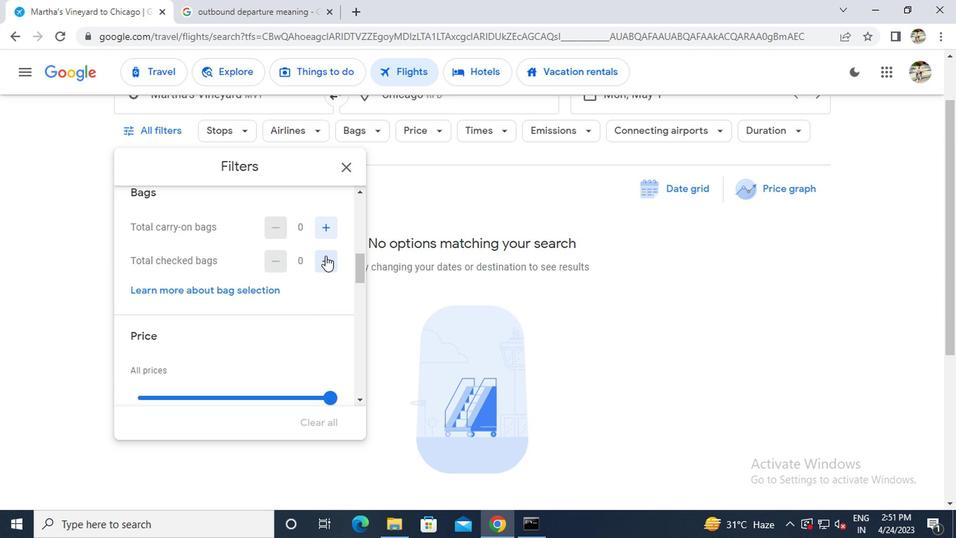 
Action: Mouse pressed left at (323, 257)
Screenshot: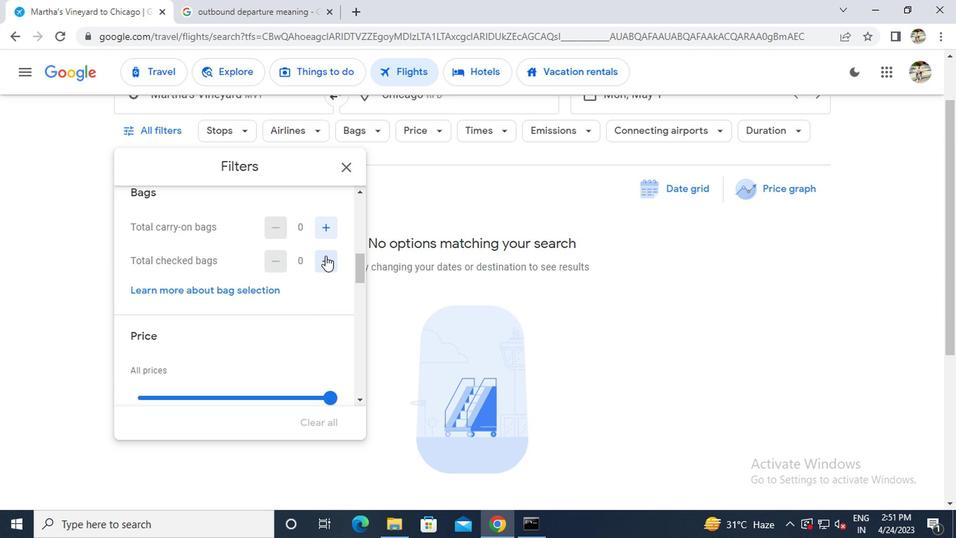 
Action: Mouse moved to (323, 257)
Screenshot: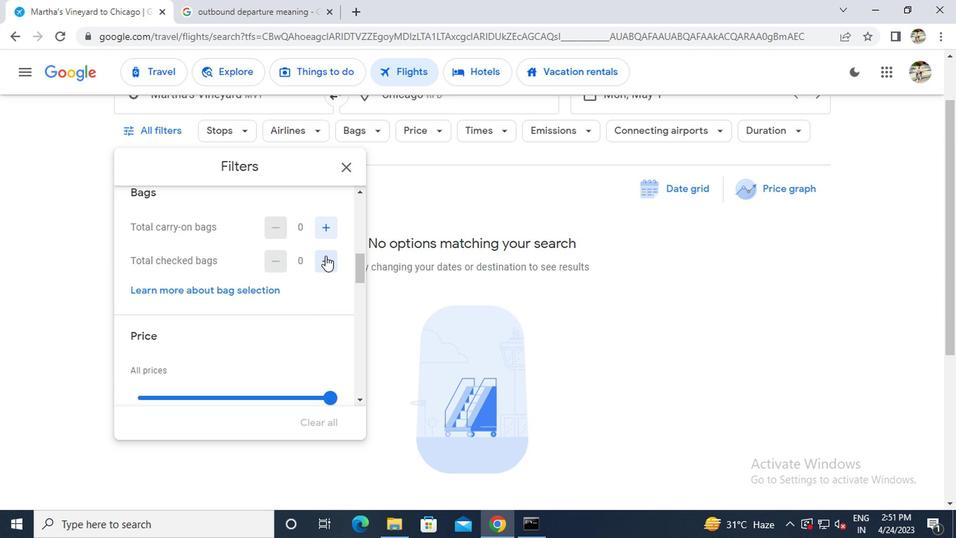 
Action: Mouse pressed left at (323, 257)
Screenshot: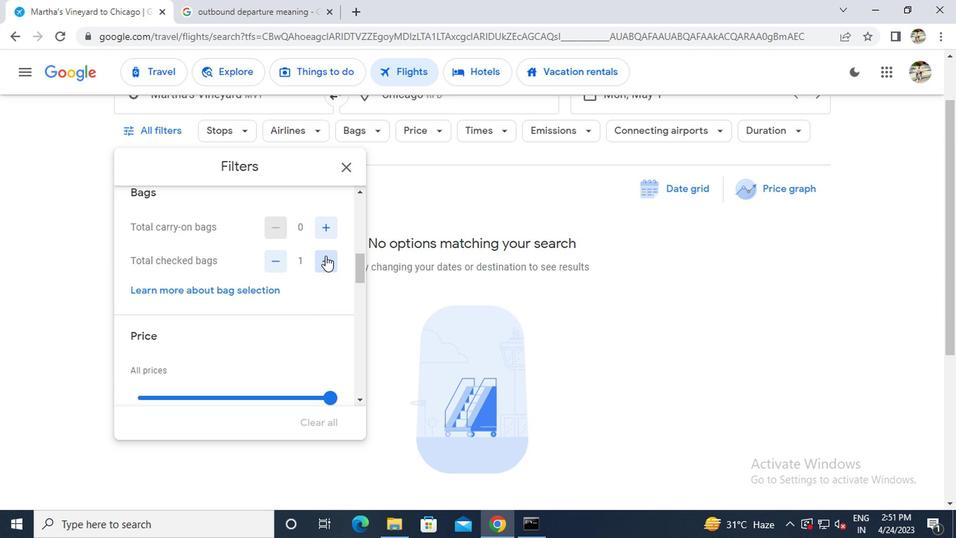 
Action: Mouse moved to (295, 272)
Screenshot: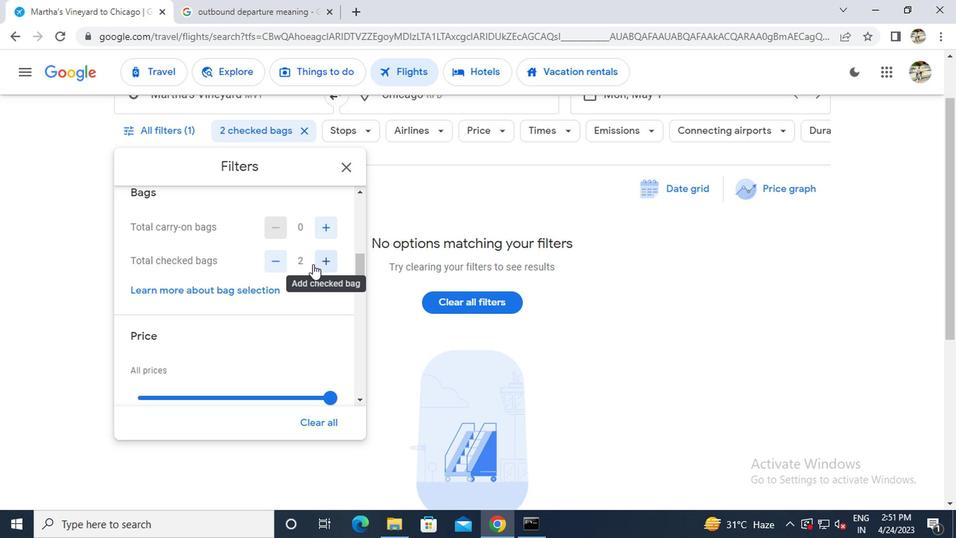 
Action: Mouse scrolled (295, 271) with delta (0, 0)
Screenshot: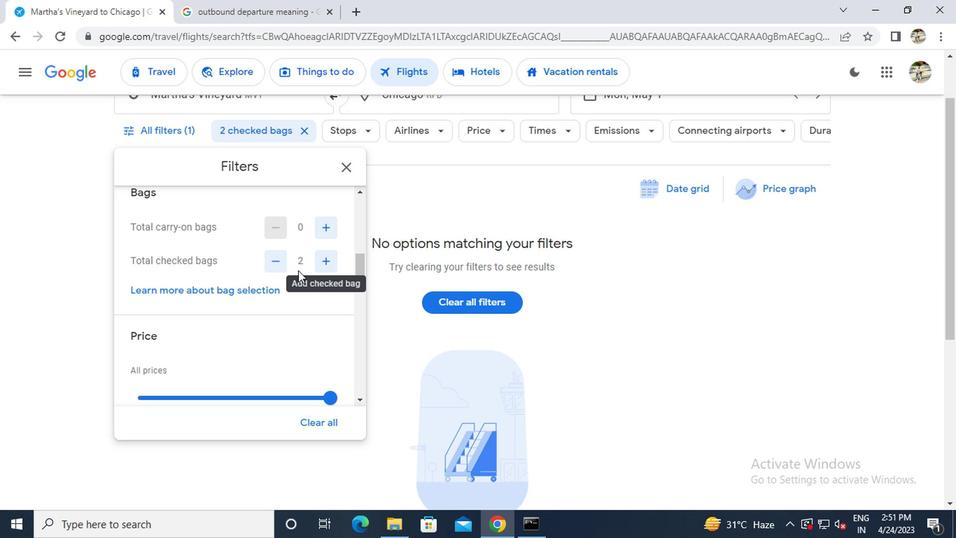 
Action: Mouse scrolled (295, 271) with delta (0, 0)
Screenshot: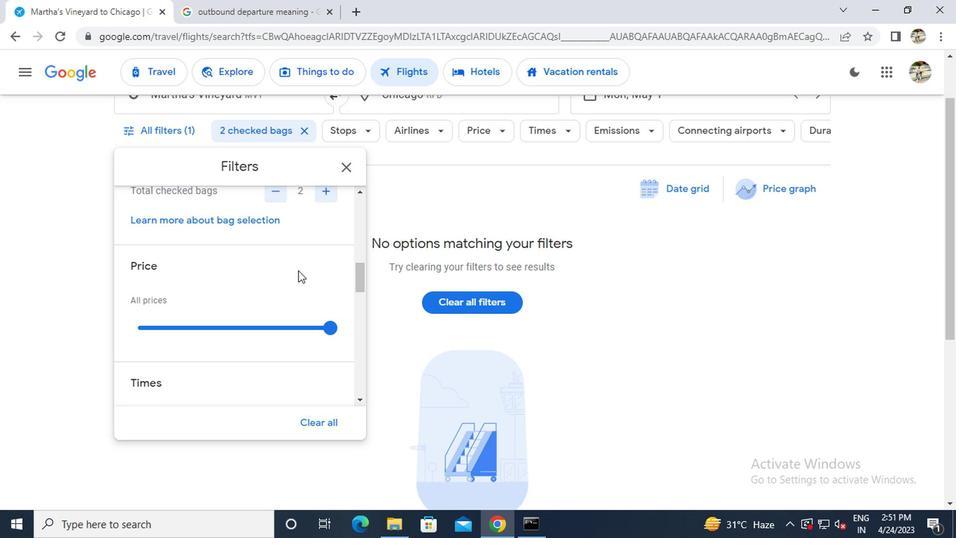 
Action: Mouse moved to (322, 261)
Screenshot: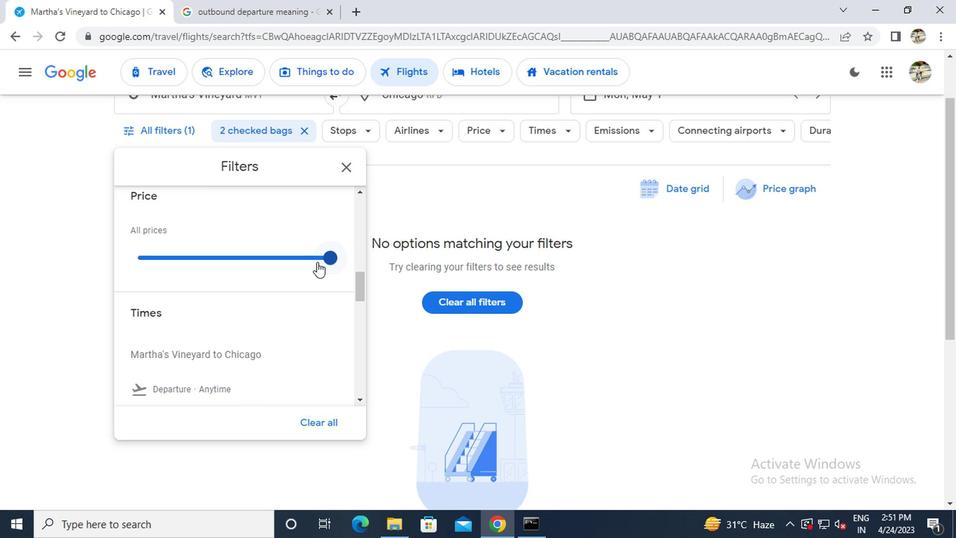 
Action: Mouse pressed left at (322, 261)
Screenshot: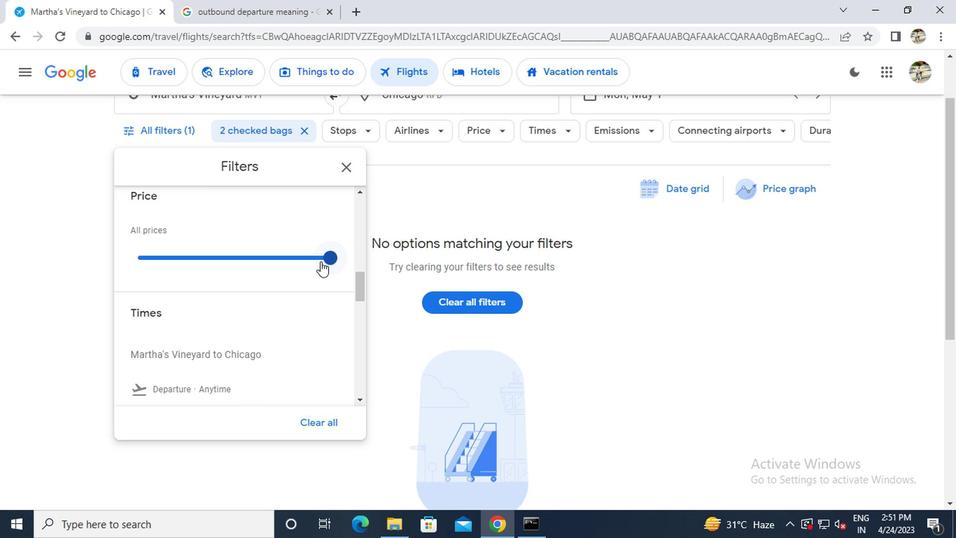 
Action: Mouse moved to (306, 268)
Screenshot: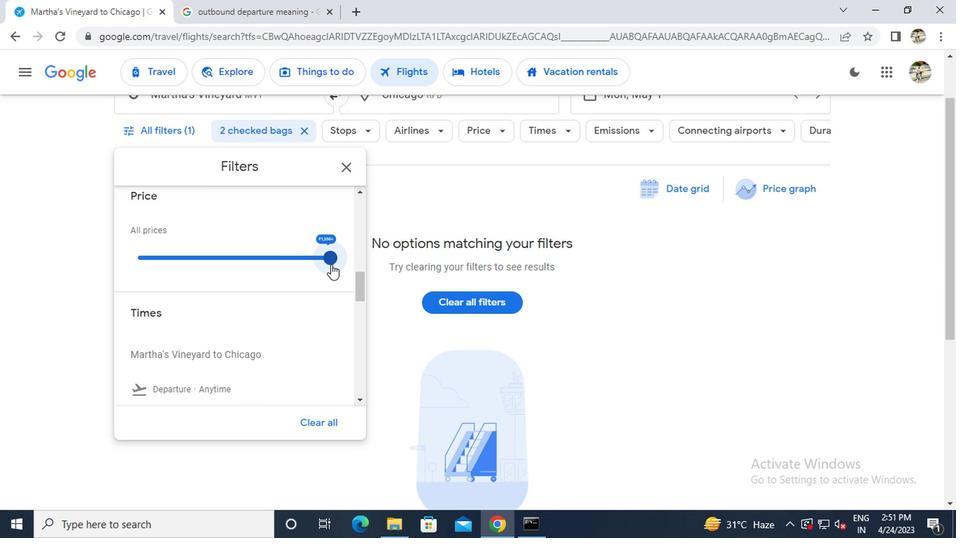 
Action: Mouse scrolled (306, 267) with delta (0, 0)
Screenshot: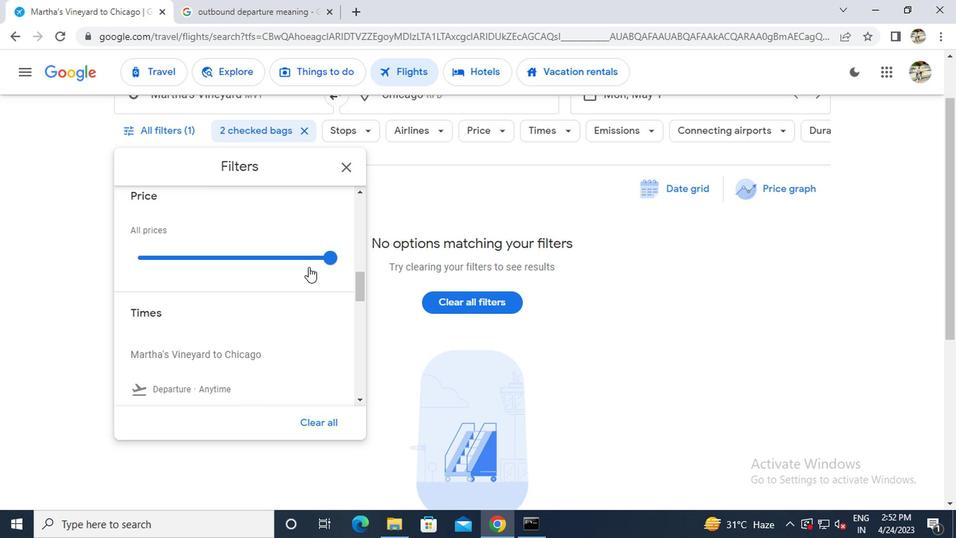 
Action: Mouse scrolled (306, 267) with delta (0, 0)
Screenshot: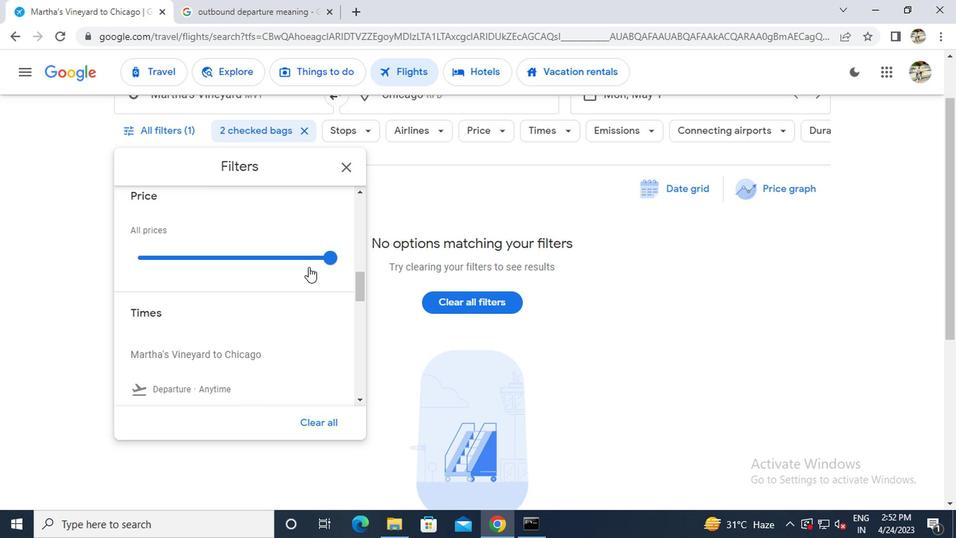 
Action: Mouse moved to (128, 273)
Screenshot: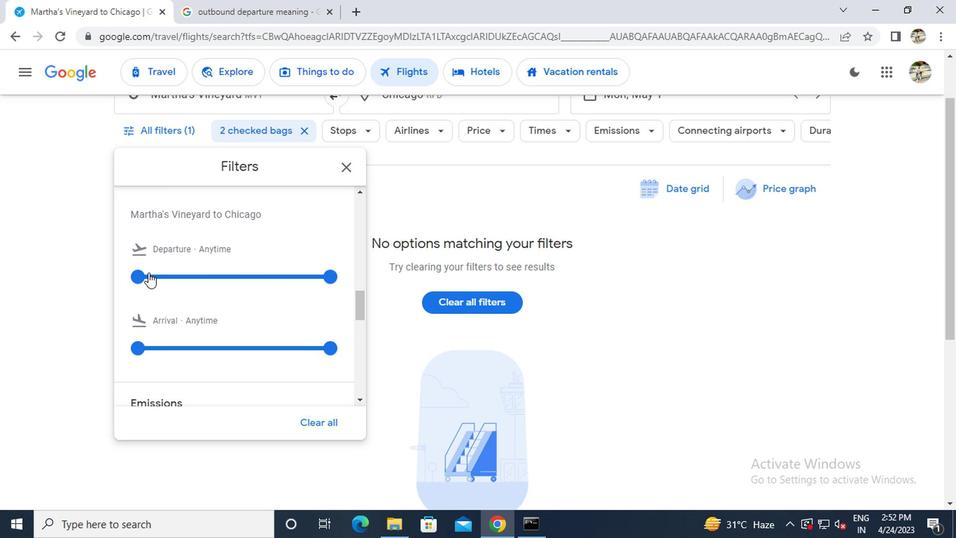 
Action: Mouse pressed left at (128, 273)
Screenshot: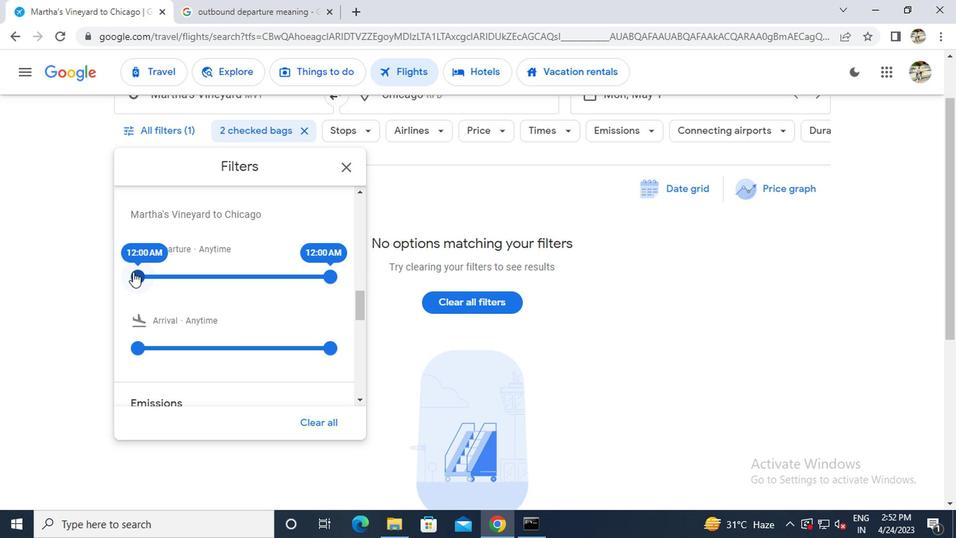 
Action: Mouse moved to (338, 171)
Screenshot: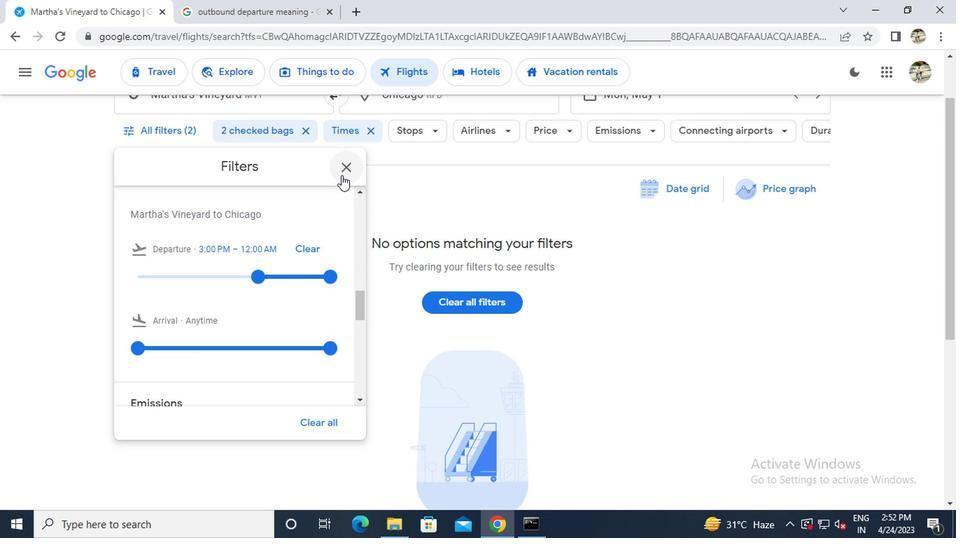 
Action: Mouse pressed left at (338, 171)
Screenshot: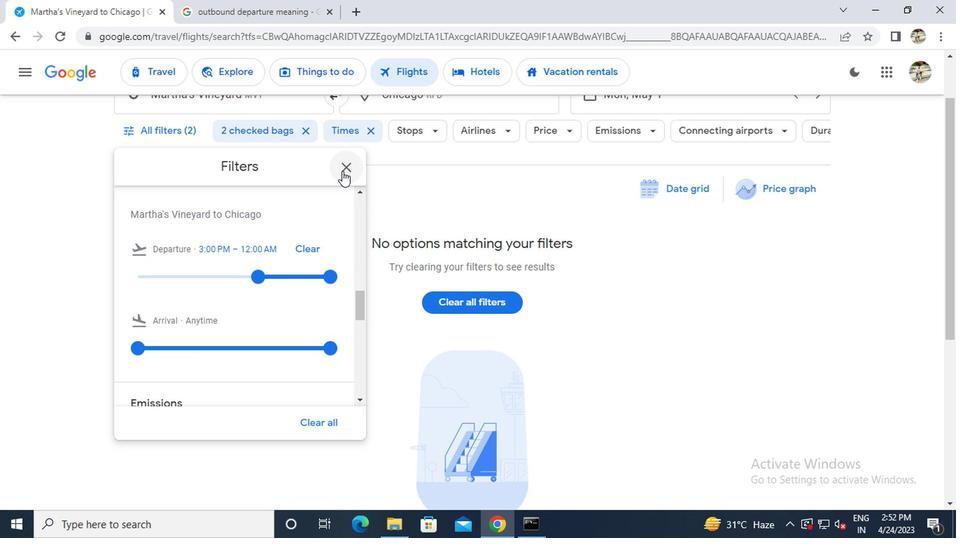 
